 Task: Search one way flight ticket for 2 adults, 2 children, 2 infants in seat in first from Lake Charles: Lake Charles Regional Airport to Rockford: Chicago Rockford International Airport(was Northwest Chicagoland Regional Airport At Rockford) on 5-1-2023. Choice of flights is JetBlue. Number of bags: 1 checked bag. Price is upto 91000. Outbound departure time preference is 13:30.
Action: Mouse moved to (209, 274)
Screenshot: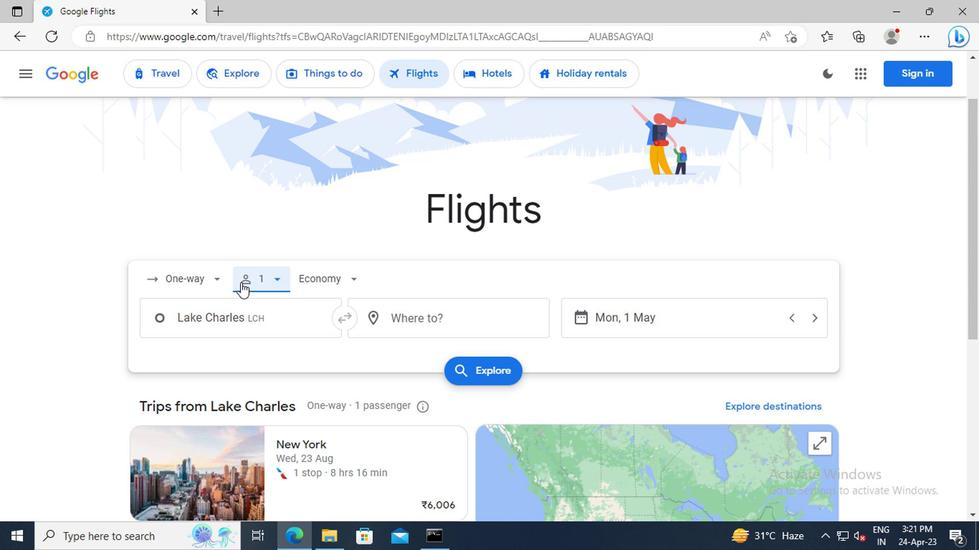 
Action: Mouse pressed left at (209, 274)
Screenshot: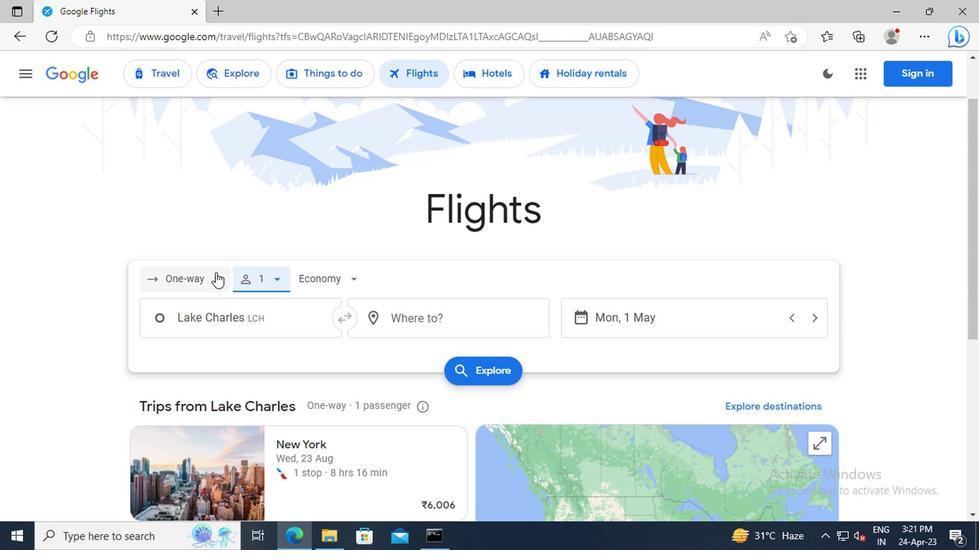 
Action: Mouse moved to (195, 349)
Screenshot: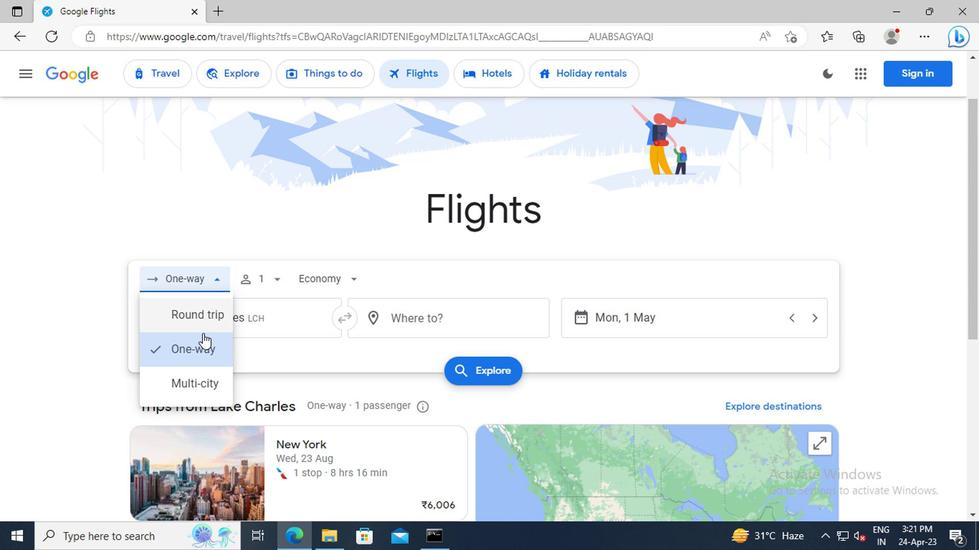 
Action: Mouse pressed left at (195, 349)
Screenshot: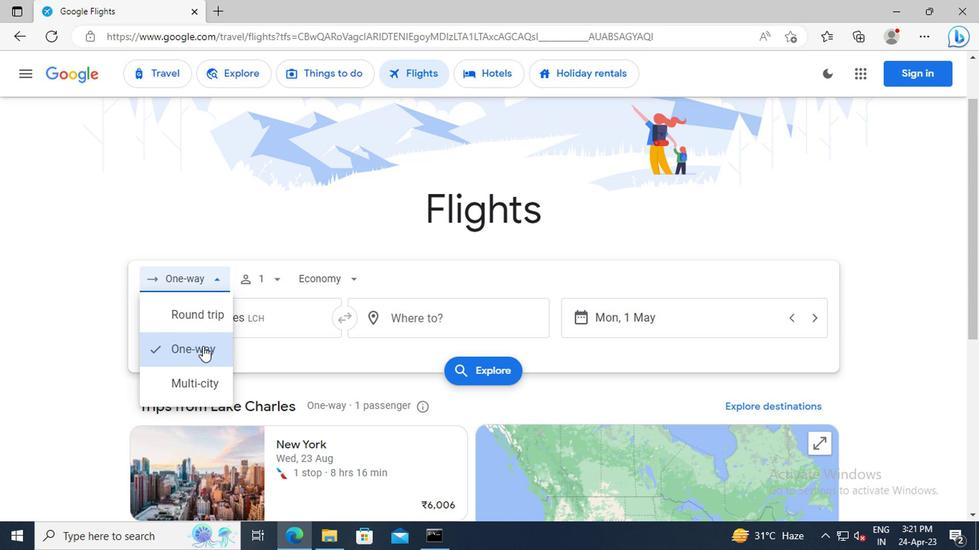 
Action: Mouse moved to (273, 282)
Screenshot: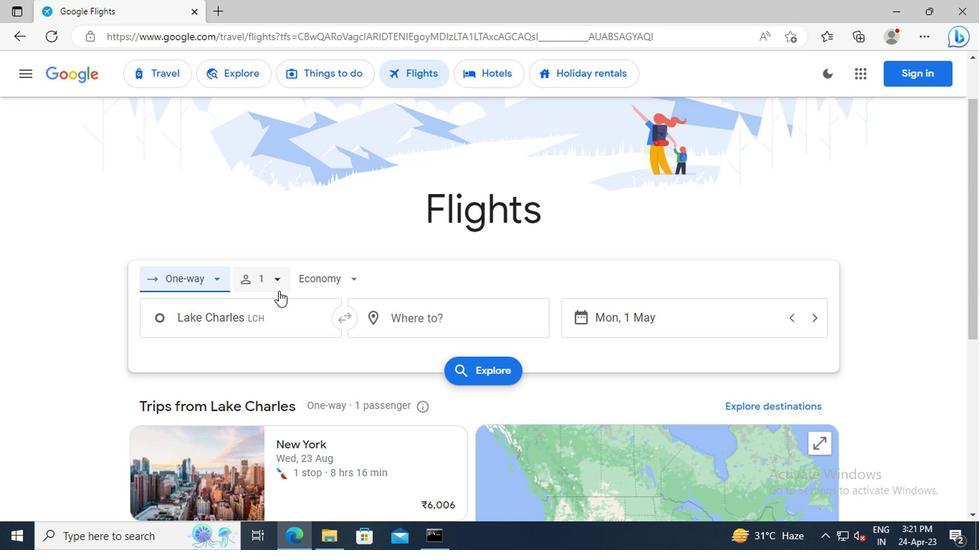 
Action: Mouse pressed left at (273, 282)
Screenshot: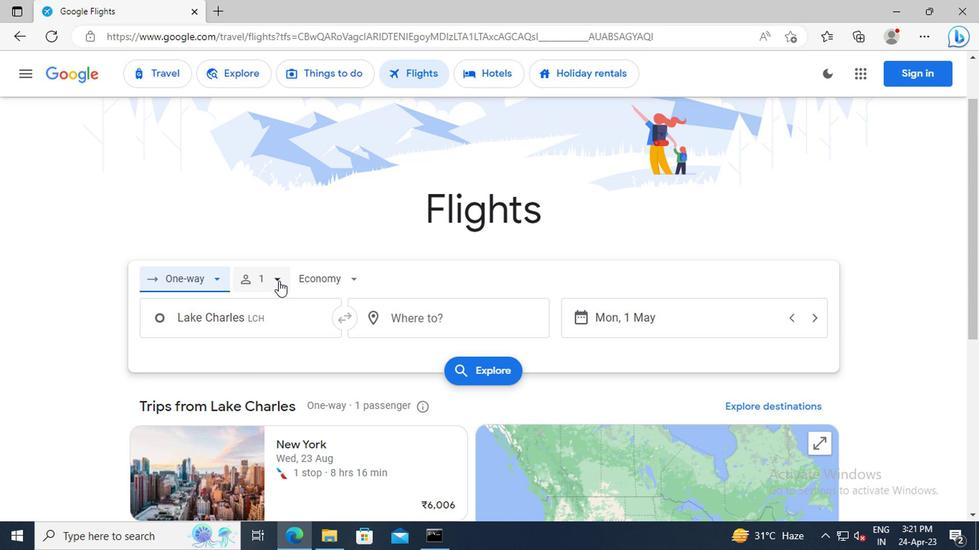 
Action: Mouse moved to (380, 321)
Screenshot: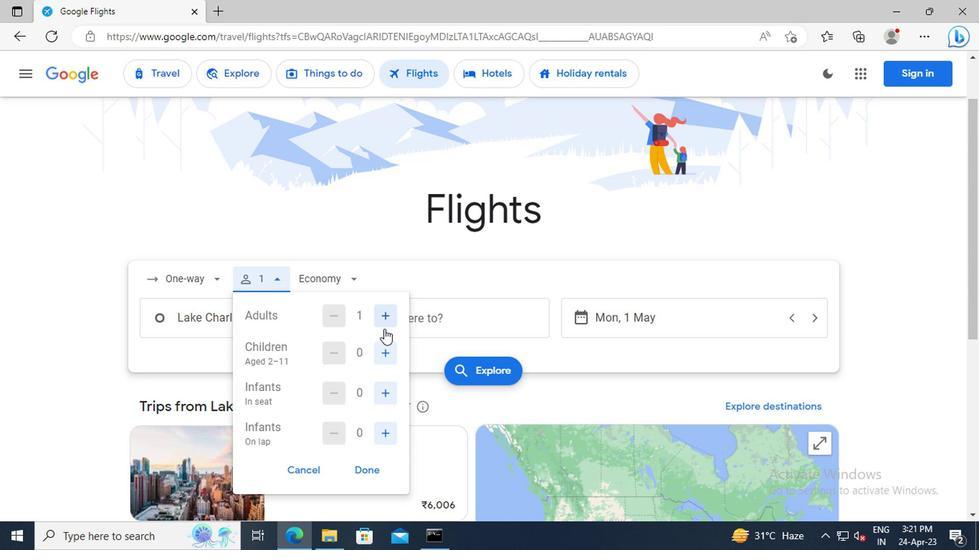 
Action: Mouse pressed left at (380, 321)
Screenshot: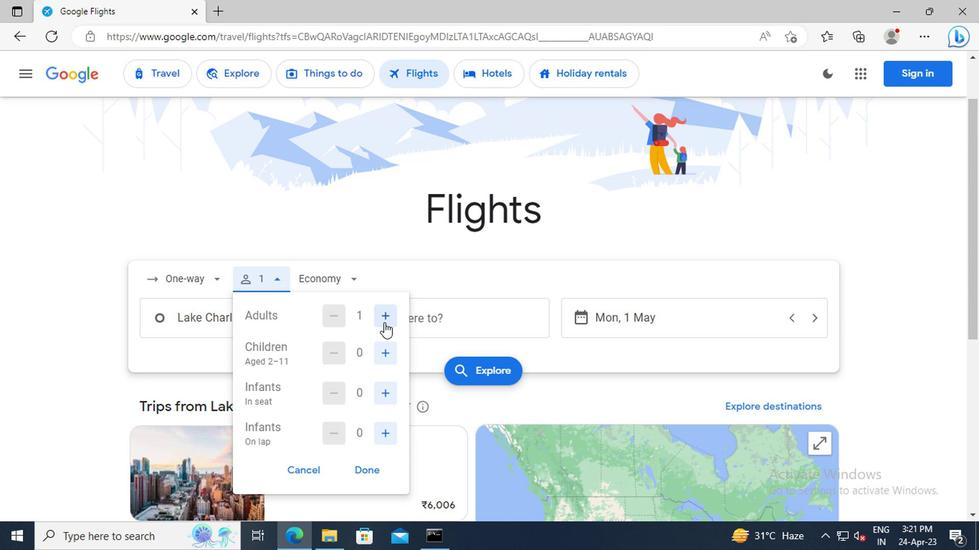 
Action: Mouse moved to (380, 346)
Screenshot: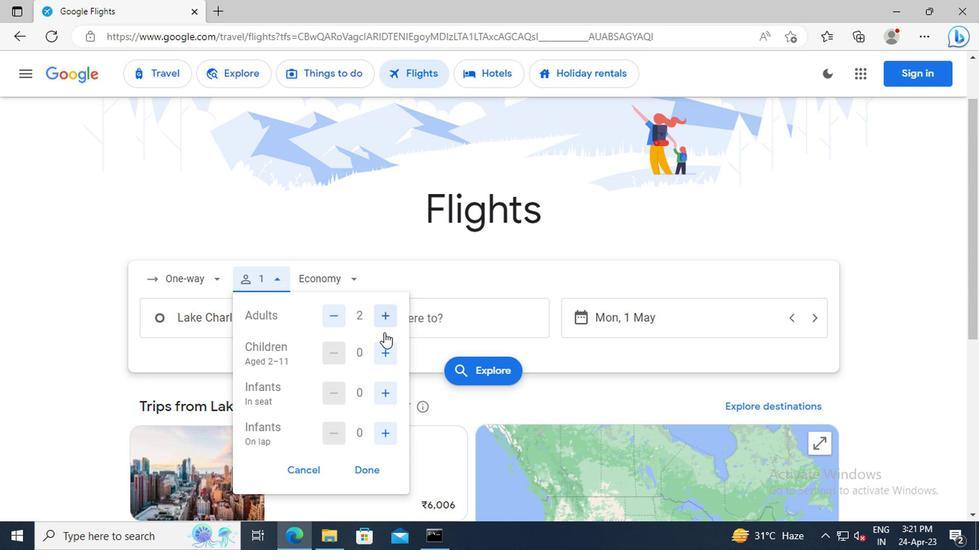 
Action: Mouse pressed left at (380, 346)
Screenshot: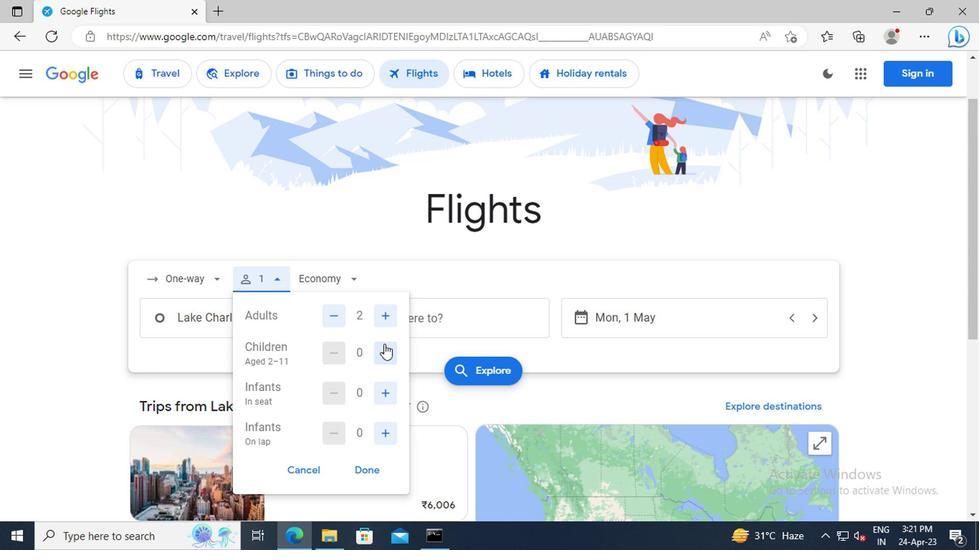 
Action: Mouse moved to (380, 347)
Screenshot: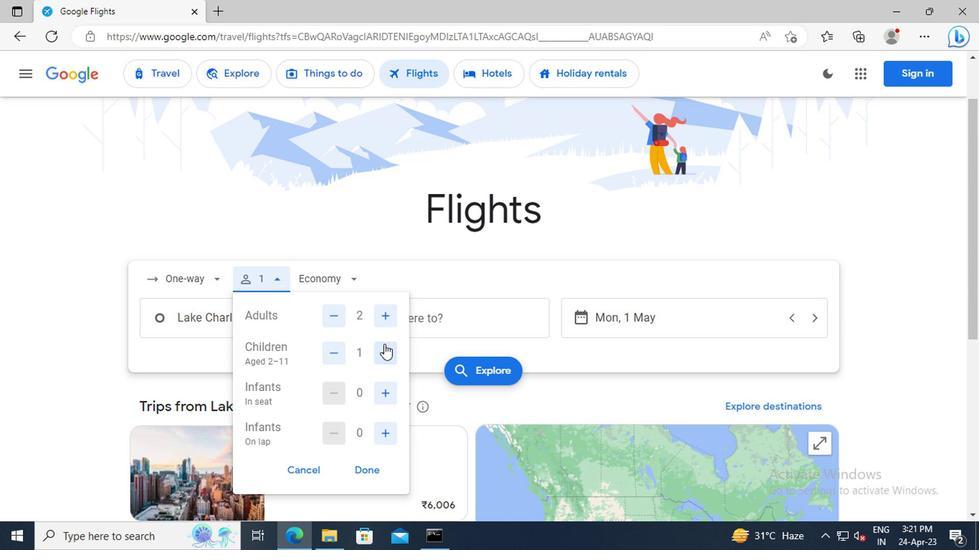 
Action: Mouse pressed left at (380, 347)
Screenshot: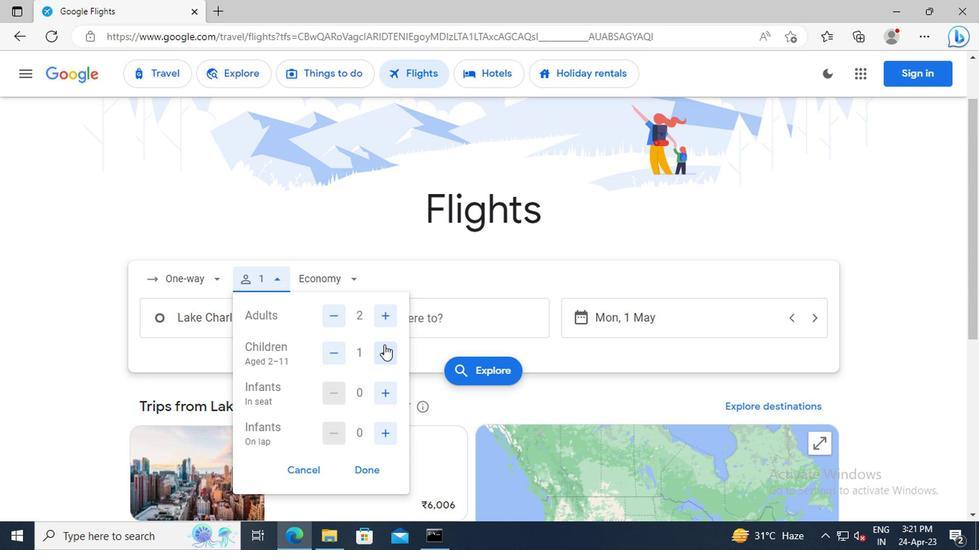 
Action: Mouse moved to (386, 390)
Screenshot: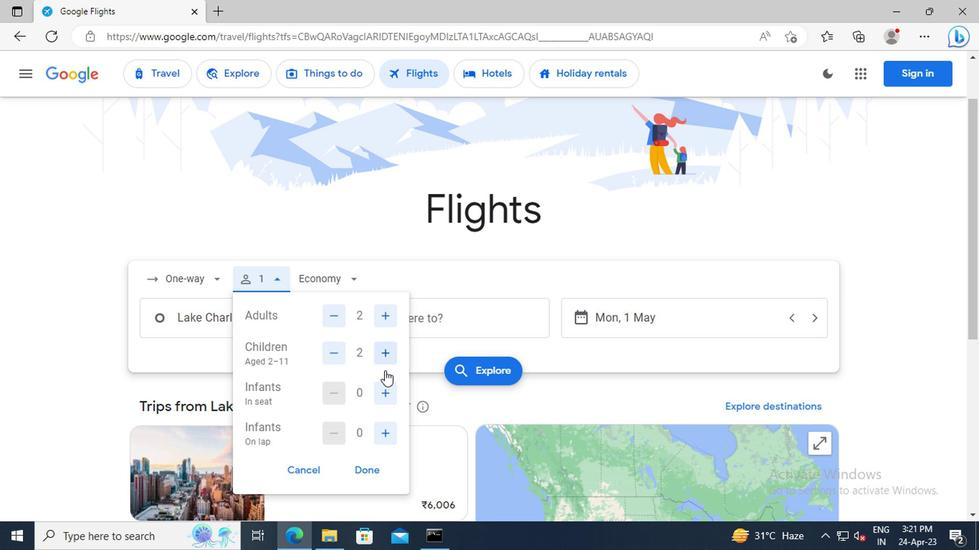 
Action: Mouse pressed left at (386, 390)
Screenshot: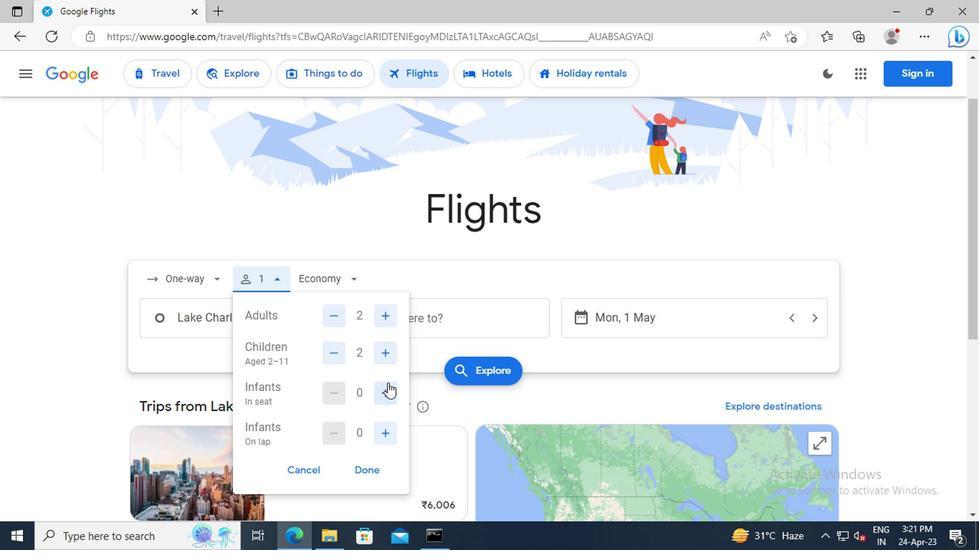 
Action: Mouse pressed left at (386, 390)
Screenshot: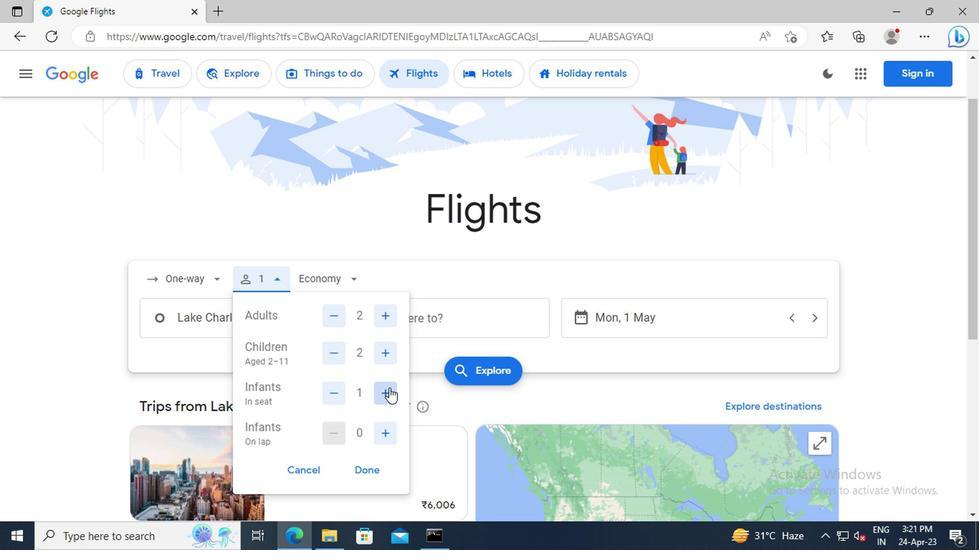 
Action: Mouse moved to (364, 471)
Screenshot: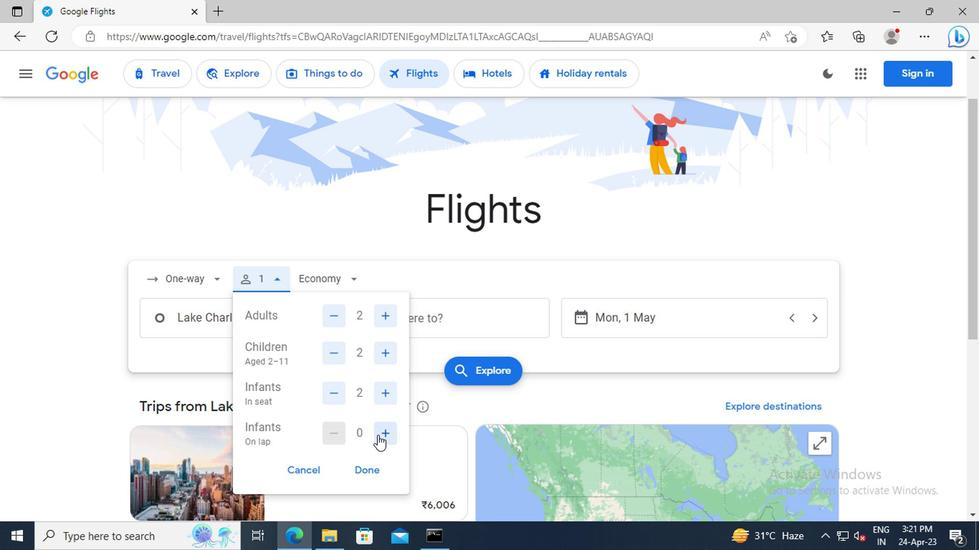 
Action: Mouse pressed left at (364, 471)
Screenshot: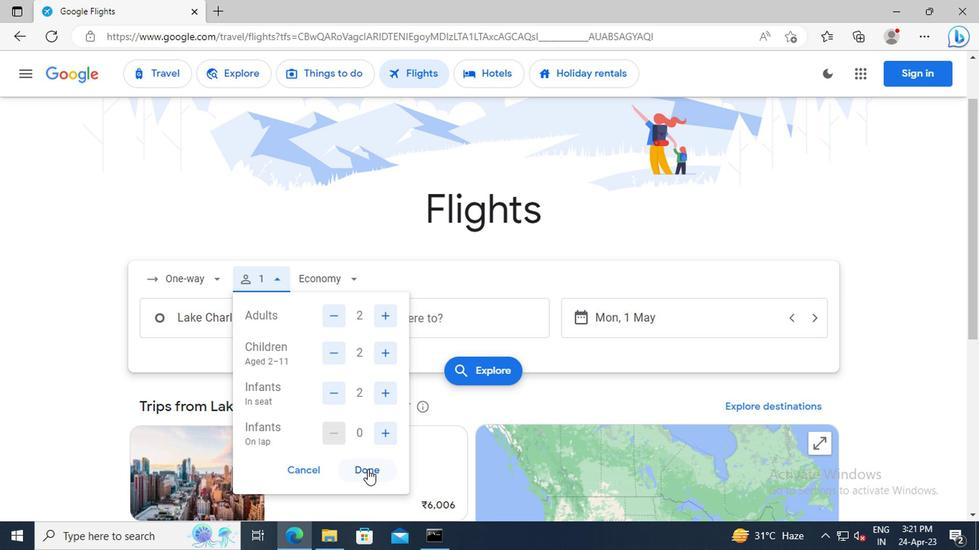 
Action: Mouse moved to (327, 282)
Screenshot: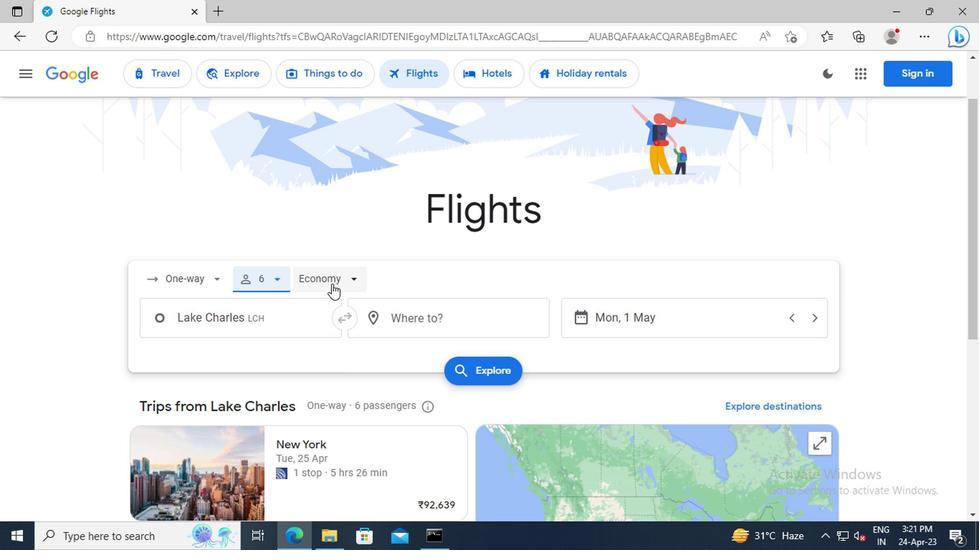 
Action: Mouse pressed left at (327, 282)
Screenshot: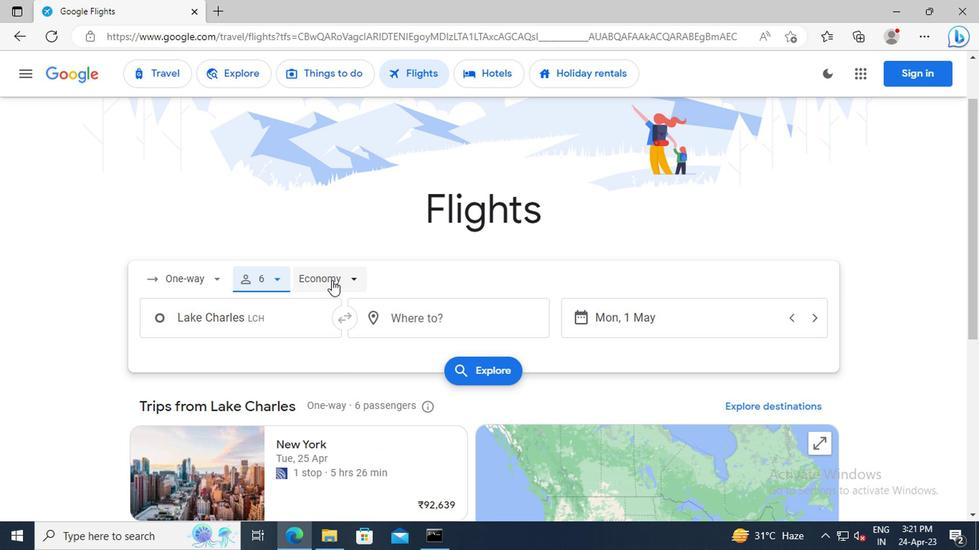 
Action: Mouse moved to (341, 421)
Screenshot: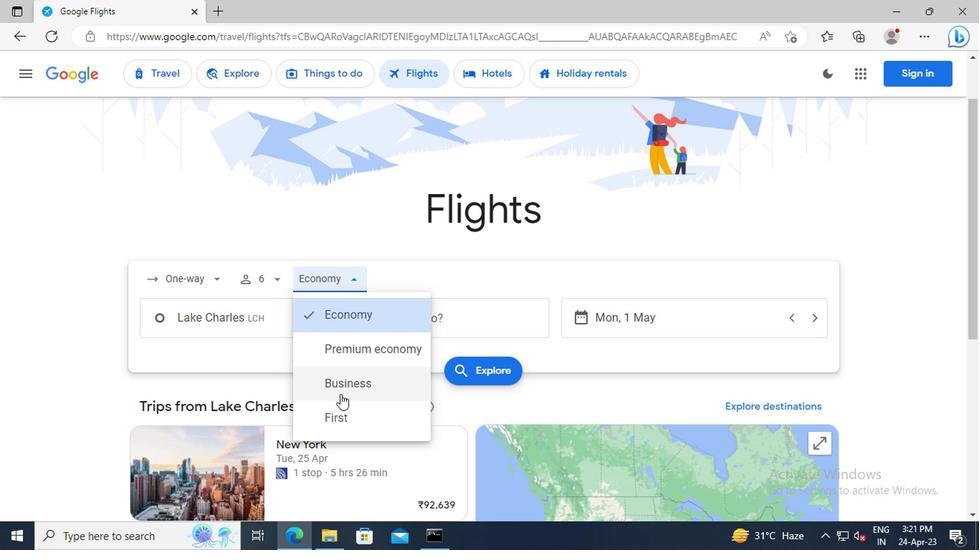
Action: Mouse pressed left at (341, 421)
Screenshot: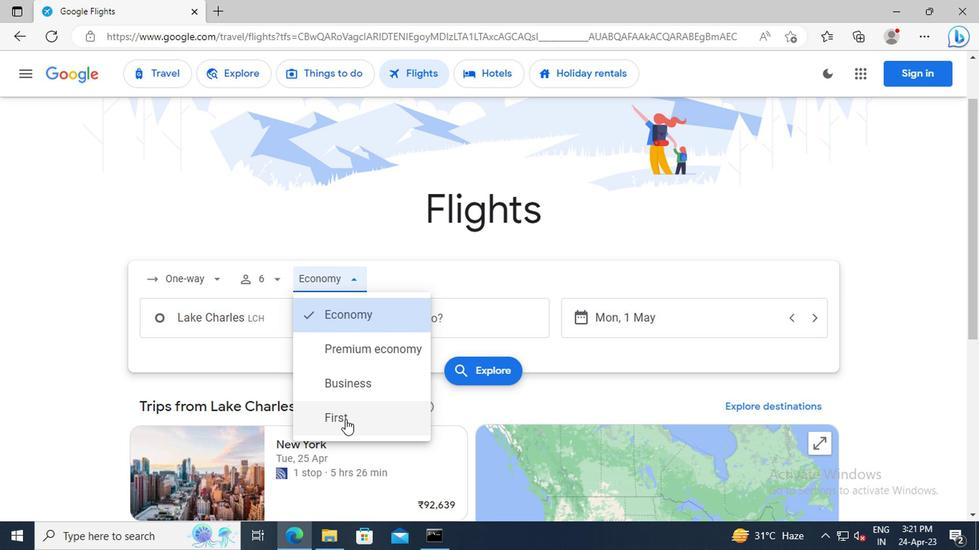 
Action: Mouse moved to (248, 326)
Screenshot: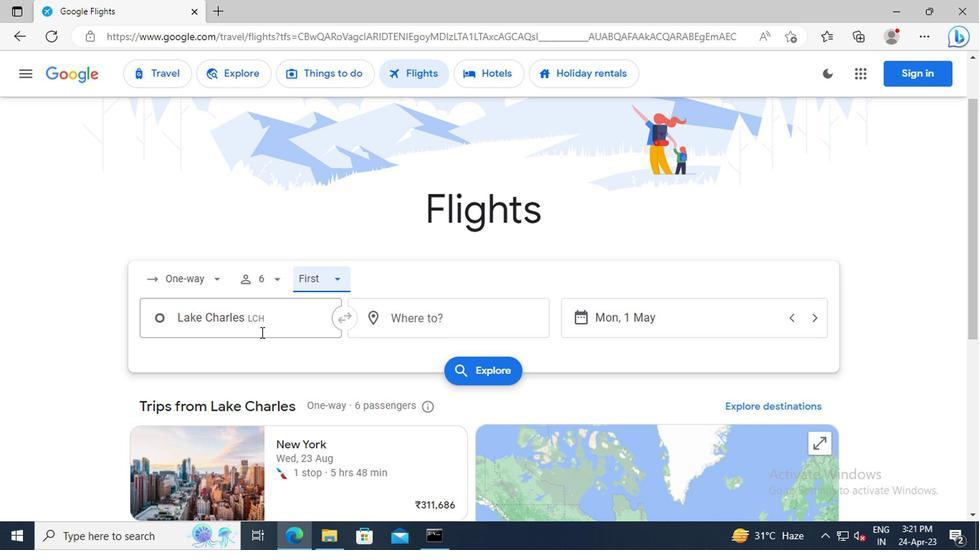 
Action: Mouse pressed left at (248, 326)
Screenshot: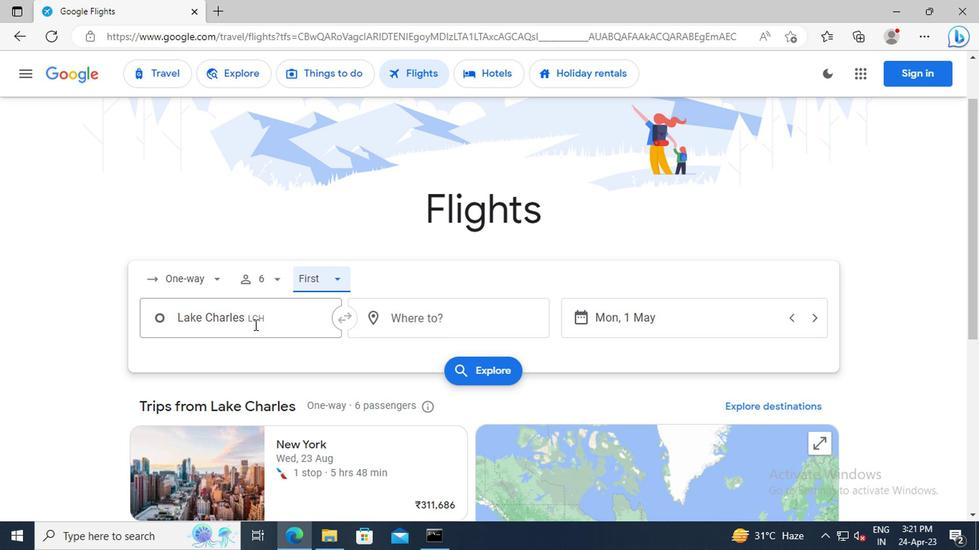 
Action: Key pressed <Key.shift>LAKE<Key.space><Key.shift>CHARLES<Key.space><Key.shift>R
Screenshot: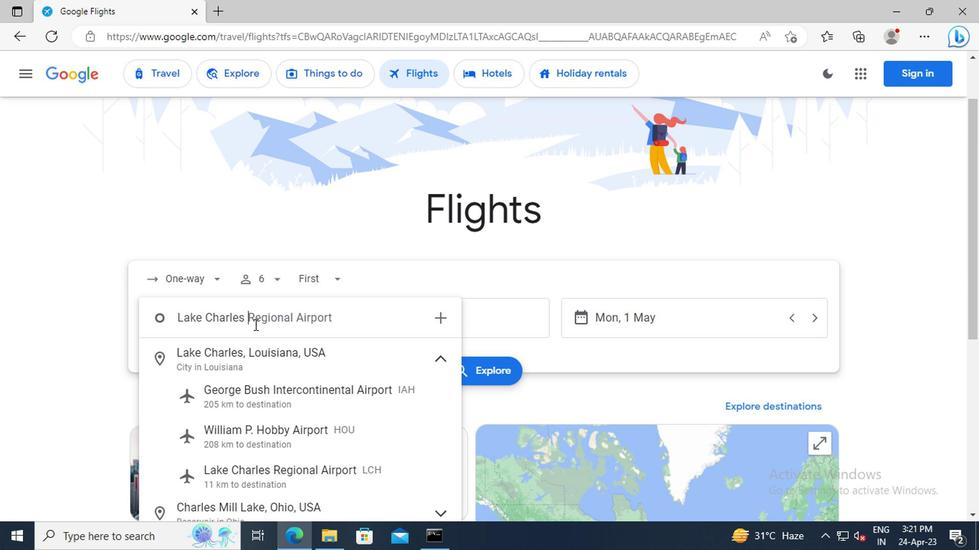 
Action: Mouse moved to (264, 363)
Screenshot: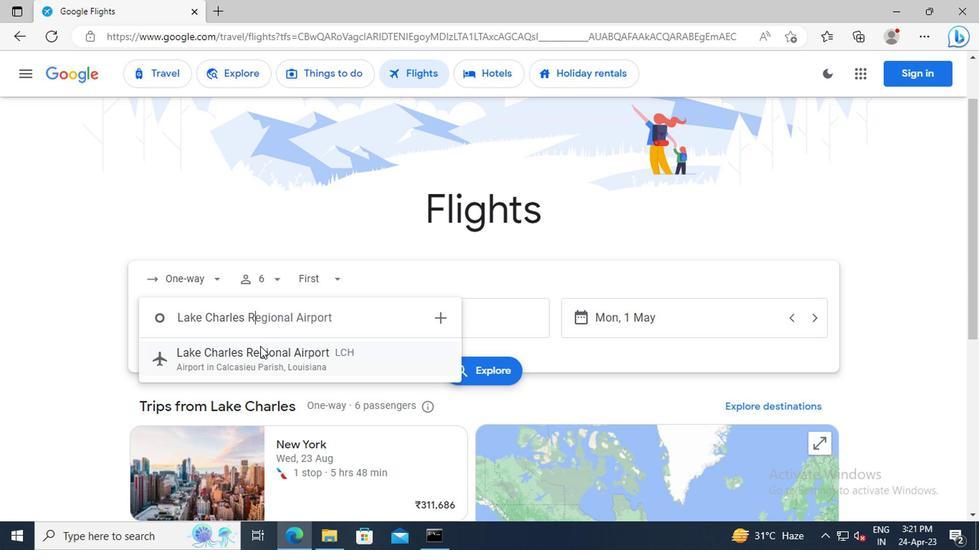 
Action: Mouse pressed left at (264, 363)
Screenshot: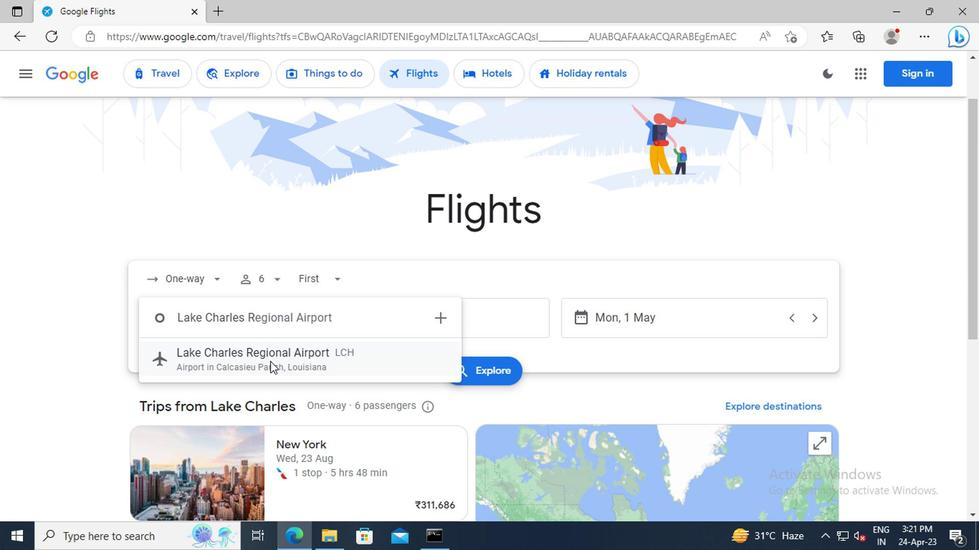 
Action: Mouse moved to (441, 331)
Screenshot: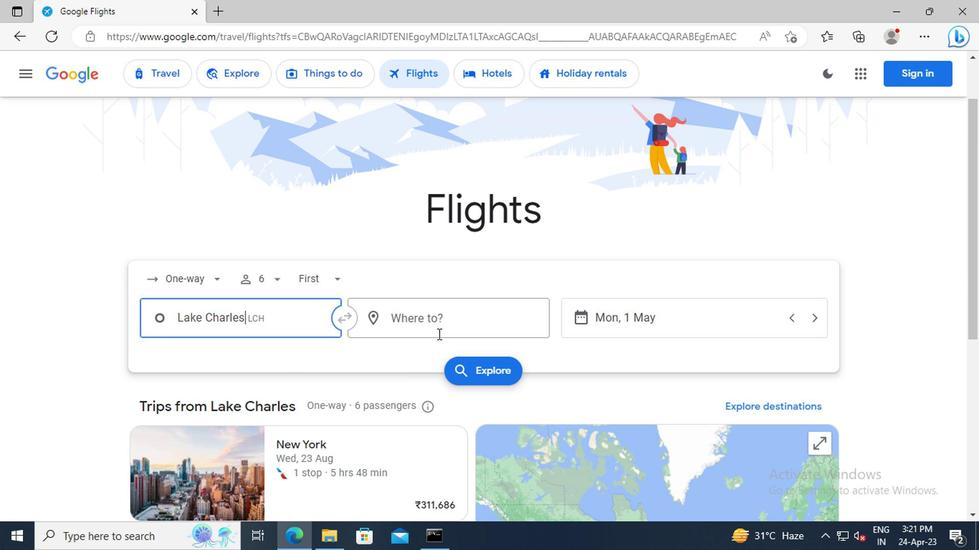 
Action: Mouse pressed left at (441, 331)
Screenshot: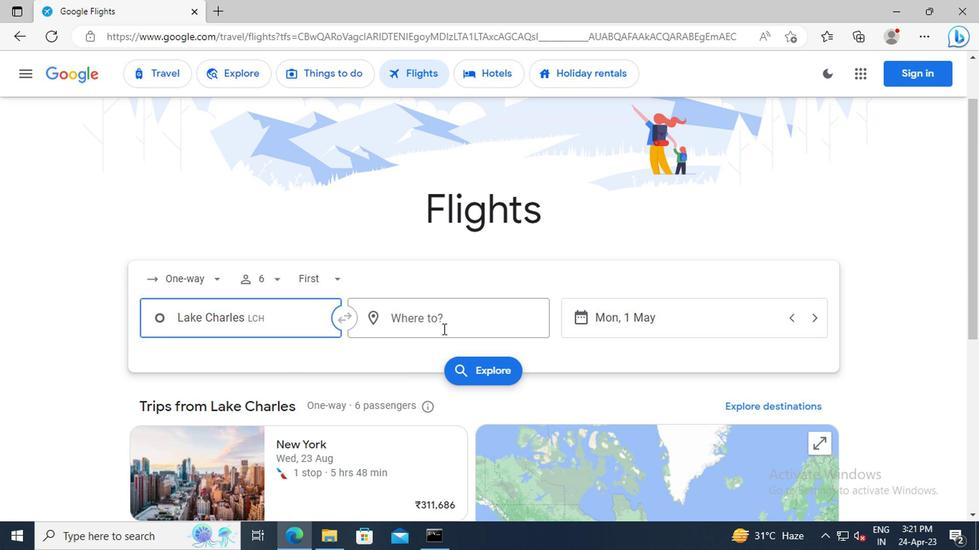 
Action: Key pressed <Key.shift>CHICAGO<Key.space><Key.shift>RO
Screenshot: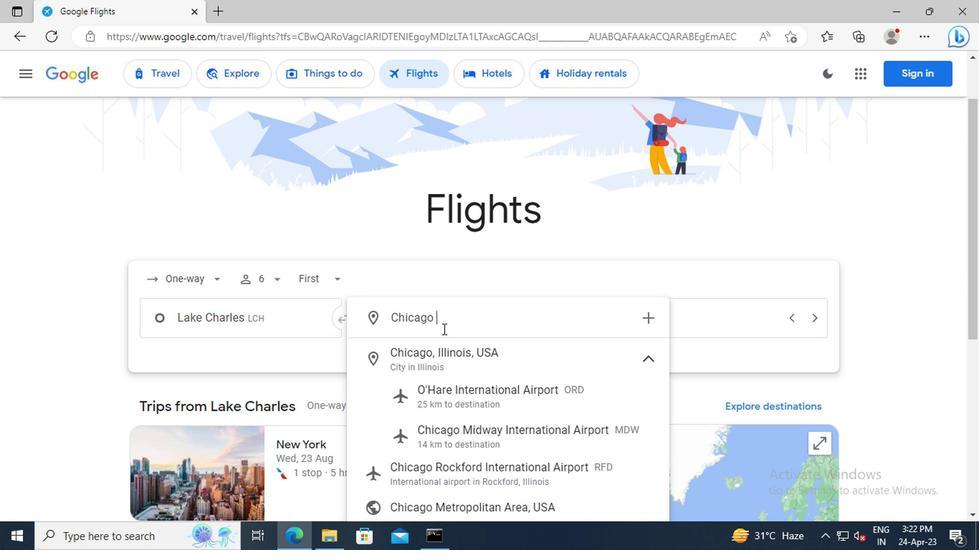 
Action: Mouse moved to (464, 353)
Screenshot: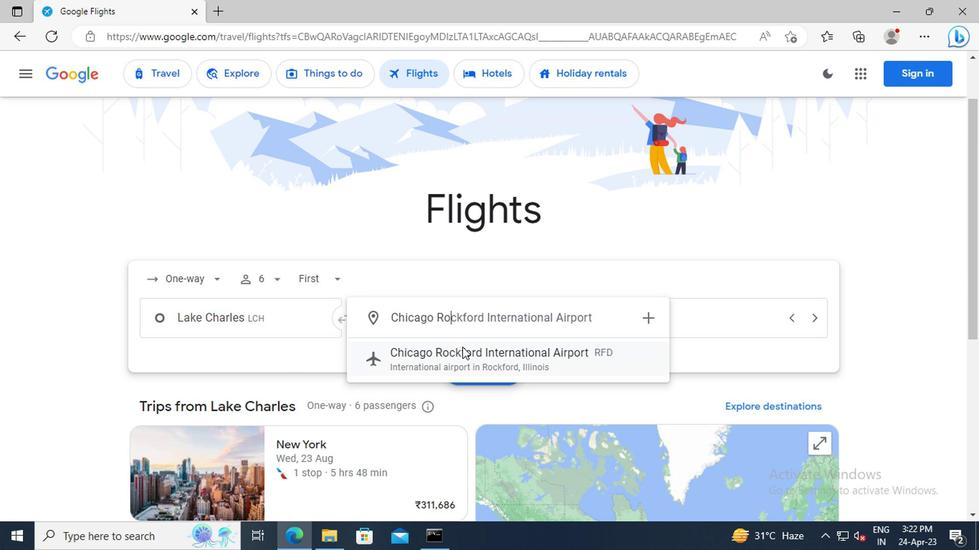 
Action: Mouse pressed left at (464, 353)
Screenshot: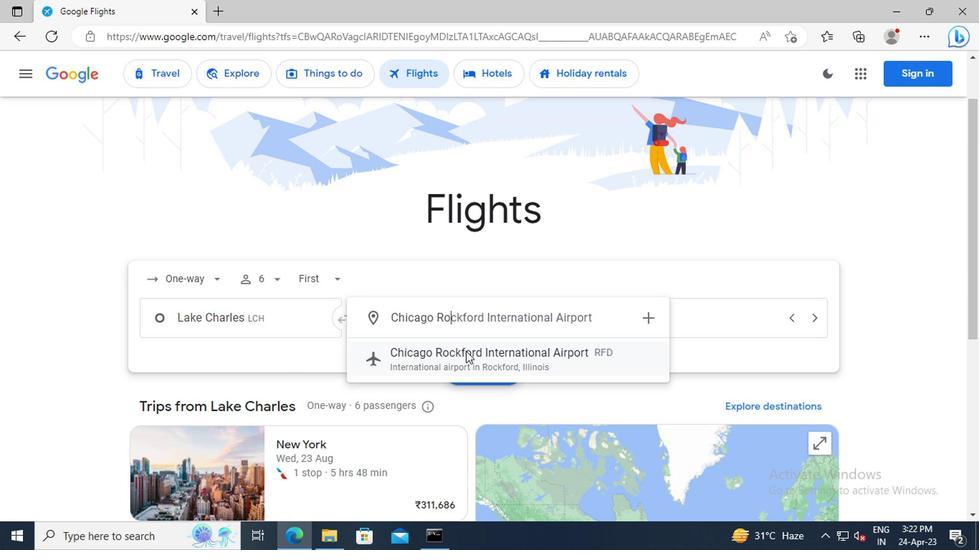 
Action: Mouse moved to (638, 321)
Screenshot: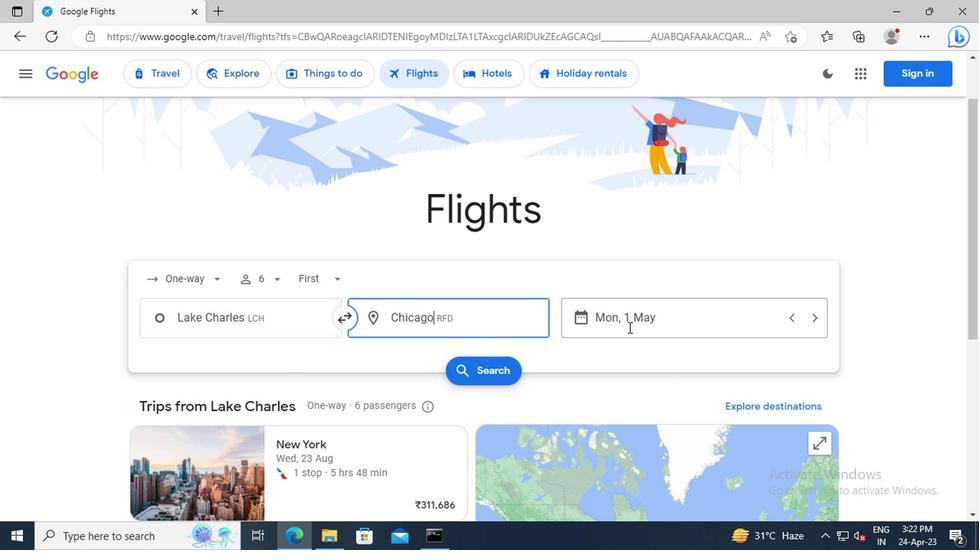 
Action: Mouse pressed left at (638, 321)
Screenshot: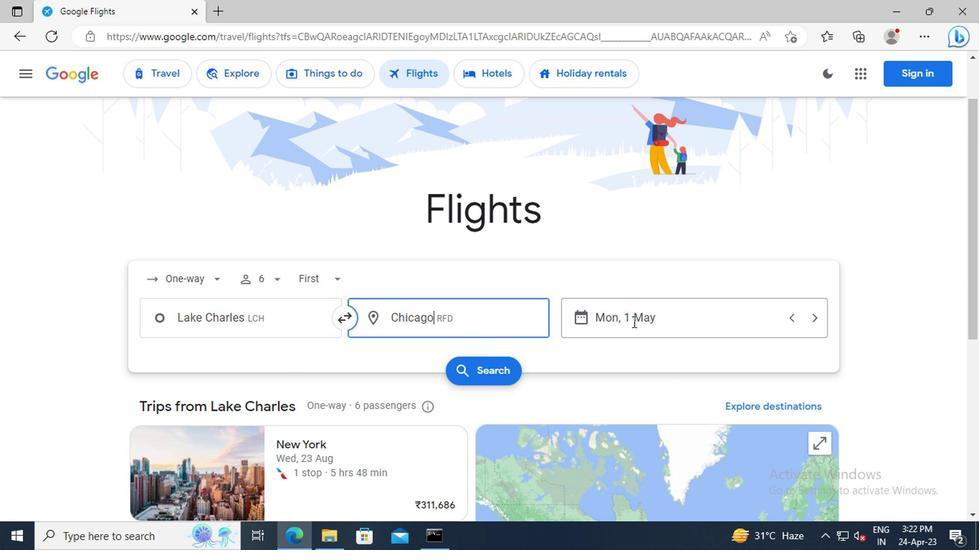 
Action: Key pressed 1<Key.space>MAY<Key.enter>
Screenshot: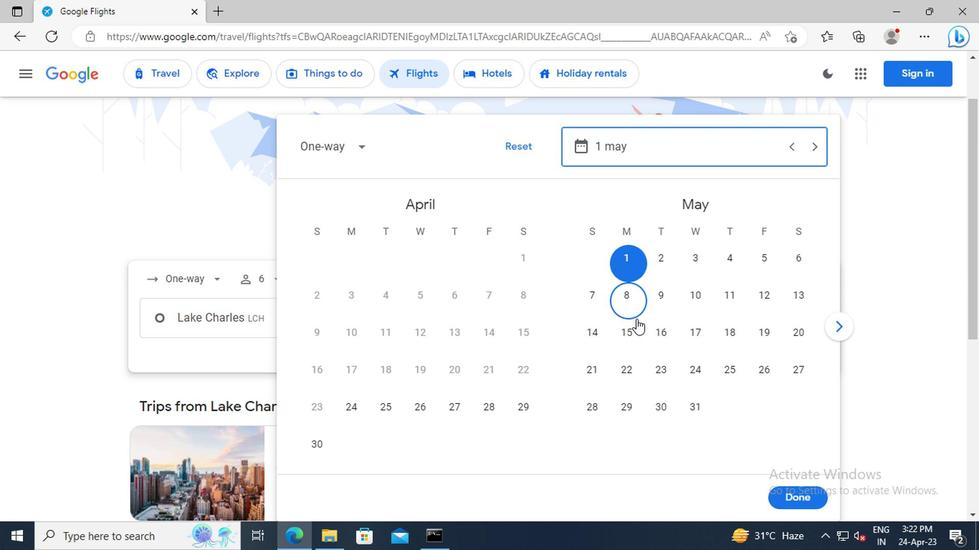 
Action: Mouse moved to (806, 495)
Screenshot: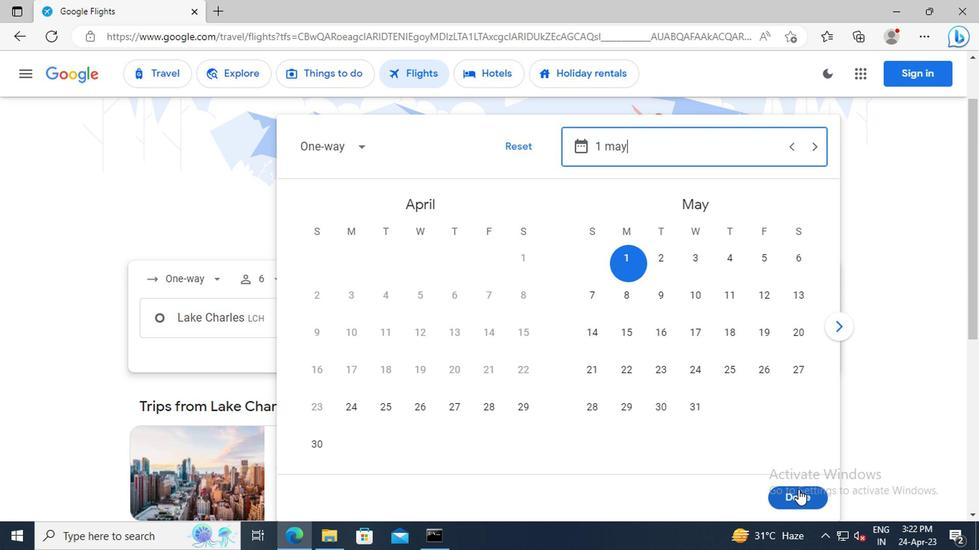 
Action: Mouse pressed left at (806, 495)
Screenshot: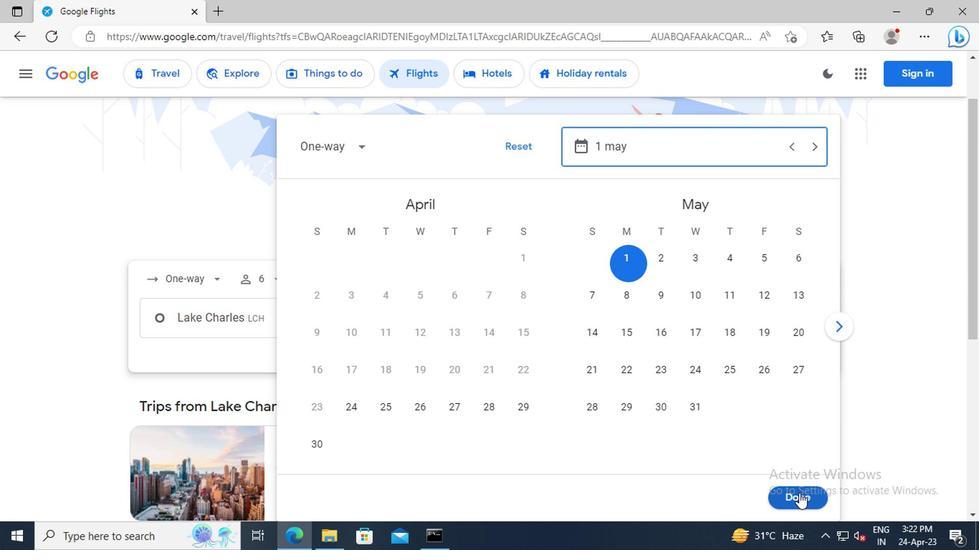 
Action: Mouse moved to (499, 379)
Screenshot: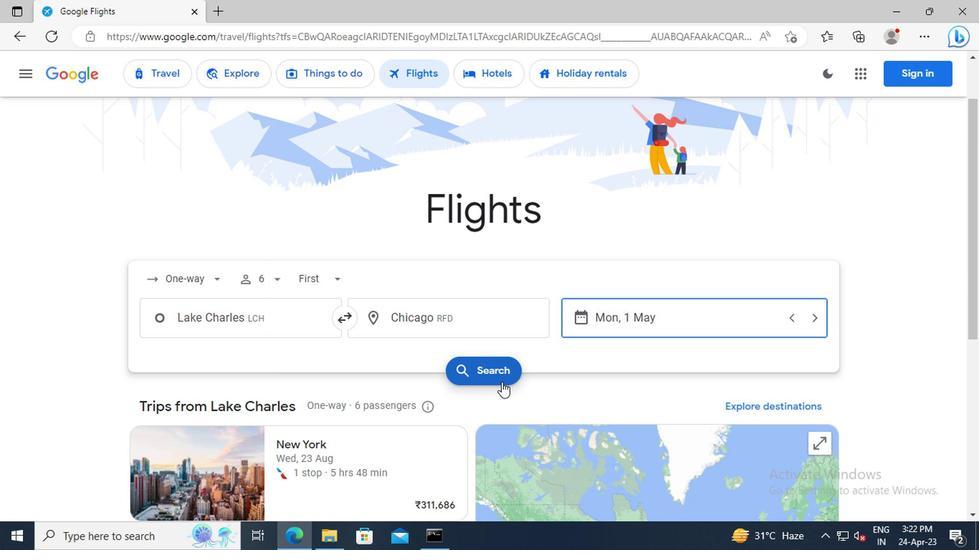 
Action: Mouse pressed left at (499, 379)
Screenshot: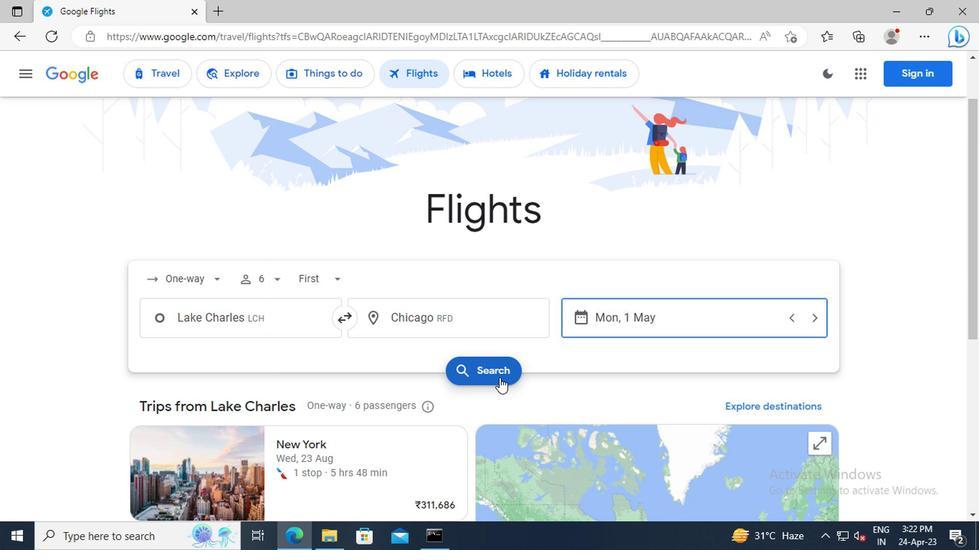 
Action: Mouse moved to (158, 210)
Screenshot: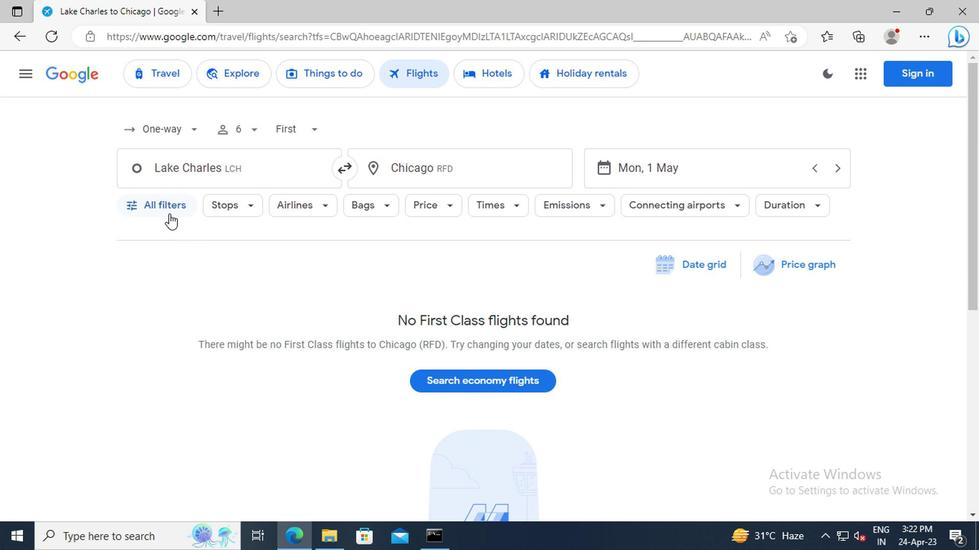 
Action: Mouse pressed left at (158, 210)
Screenshot: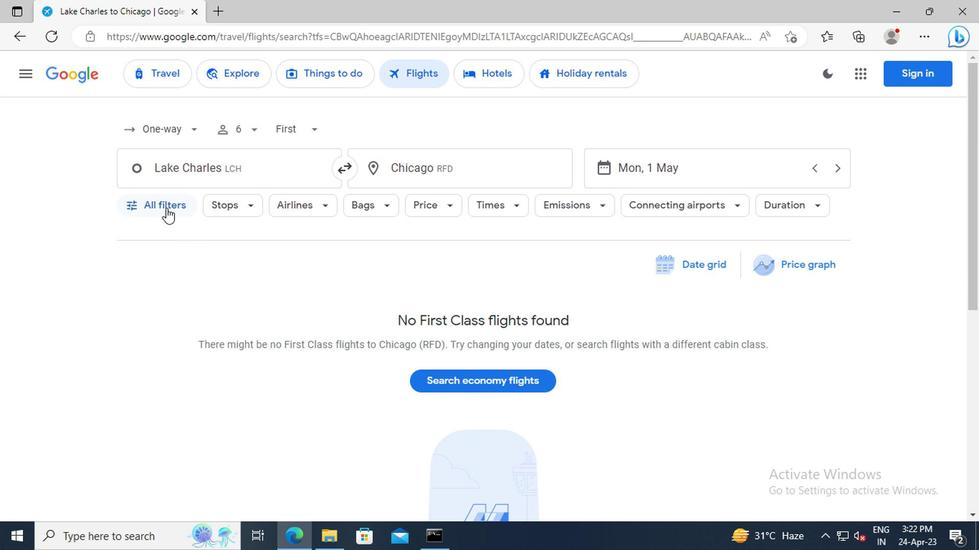 
Action: Mouse moved to (237, 279)
Screenshot: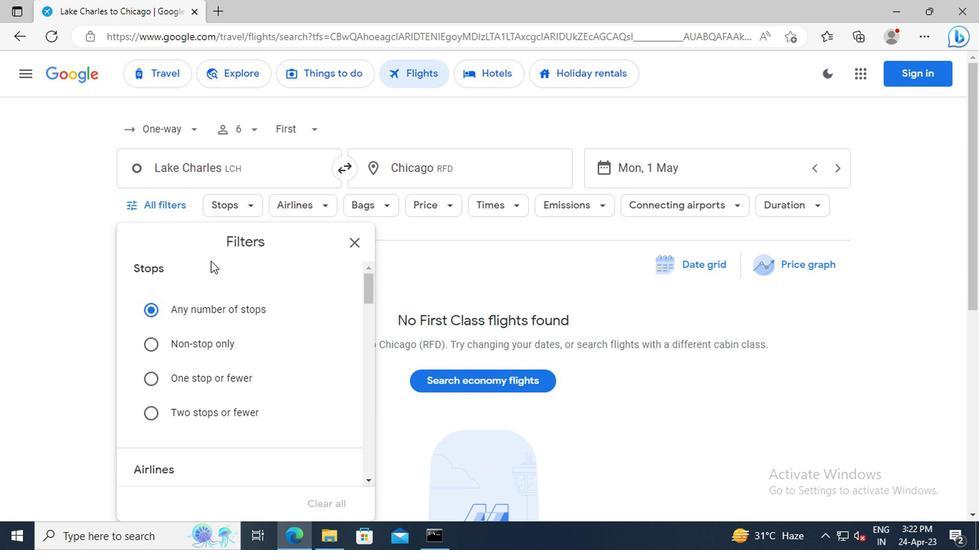 
Action: Mouse scrolled (237, 278) with delta (0, 0)
Screenshot: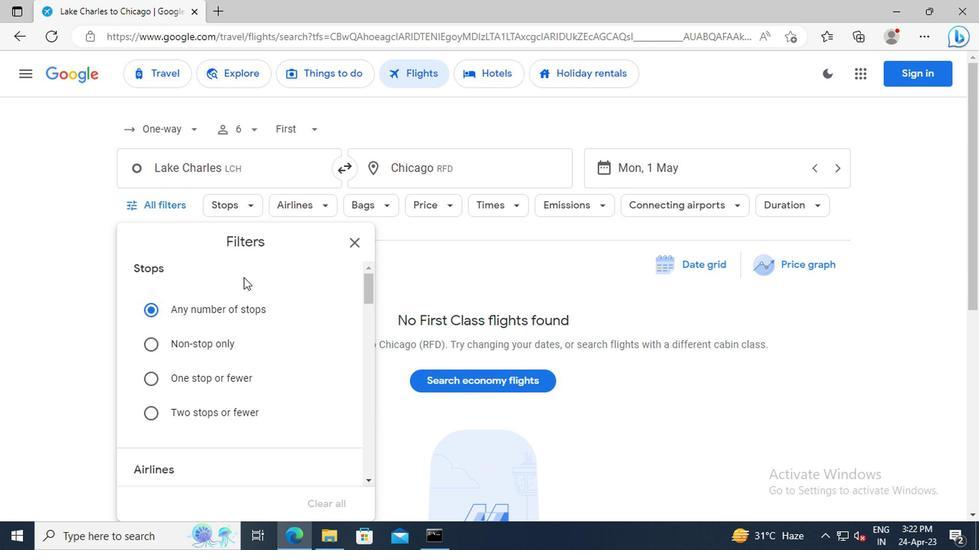 
Action: Mouse scrolled (237, 278) with delta (0, 0)
Screenshot: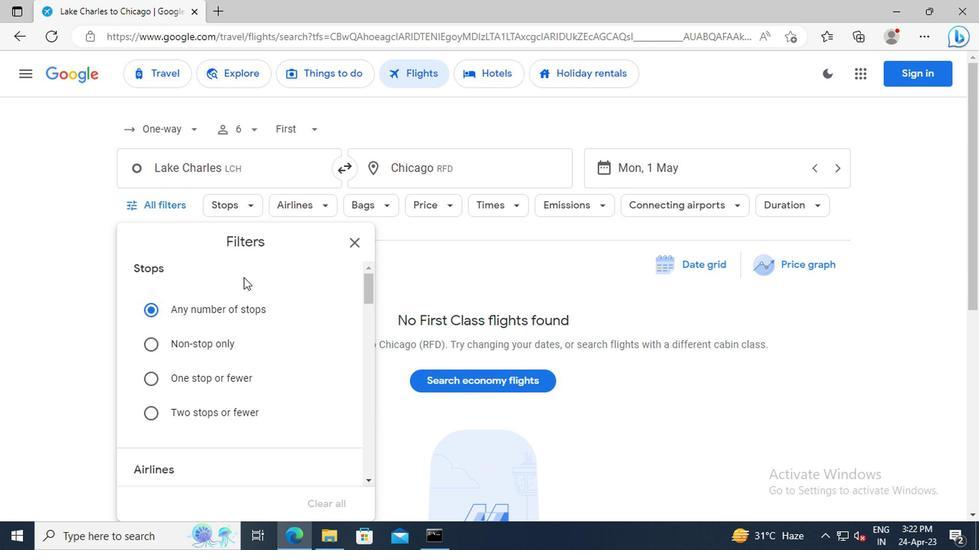 
Action: Mouse scrolled (237, 278) with delta (0, 0)
Screenshot: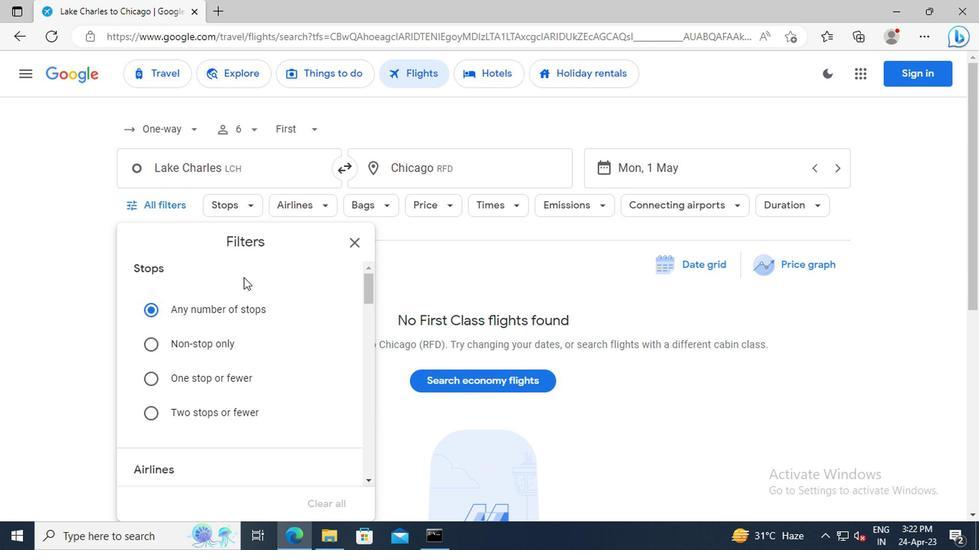 
Action: Mouse scrolled (237, 278) with delta (0, 0)
Screenshot: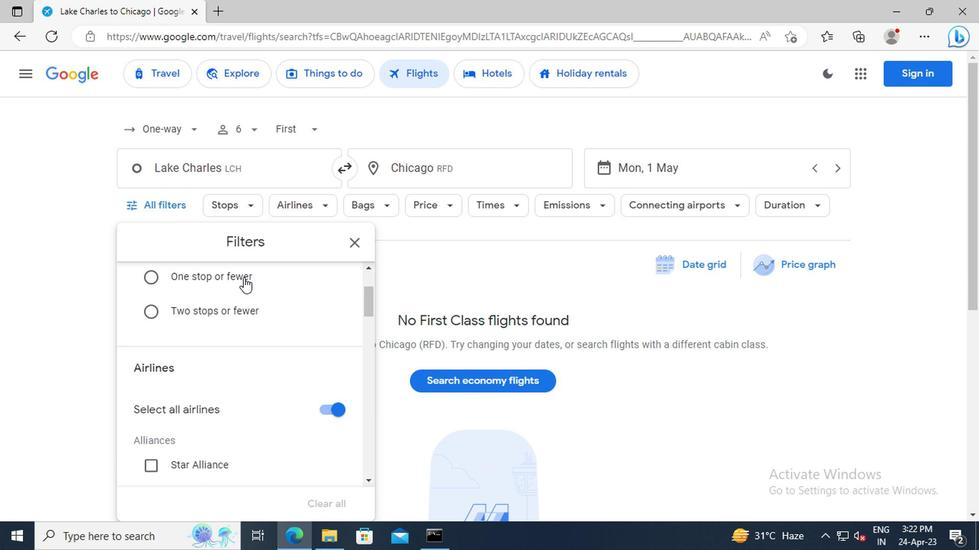 
Action: Mouse scrolled (237, 278) with delta (0, 0)
Screenshot: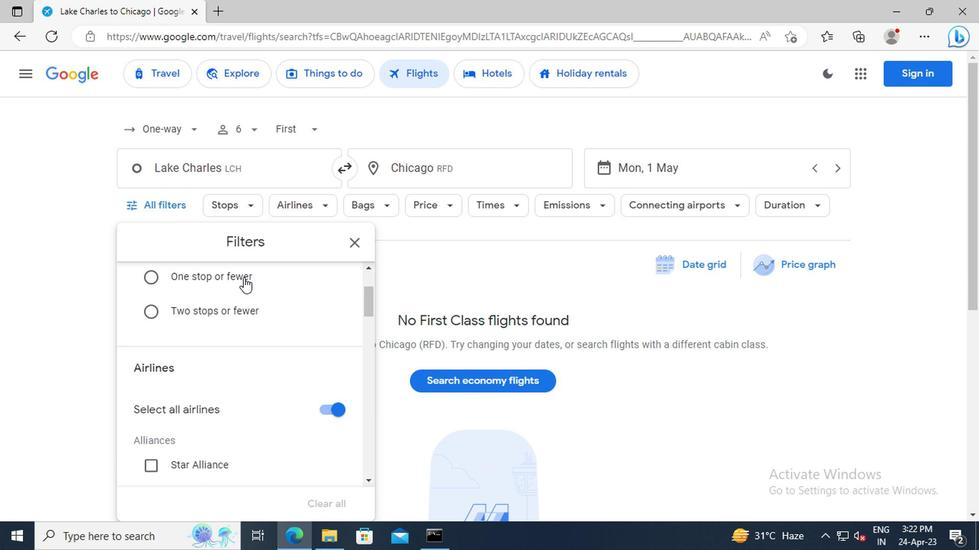 
Action: Mouse moved to (319, 345)
Screenshot: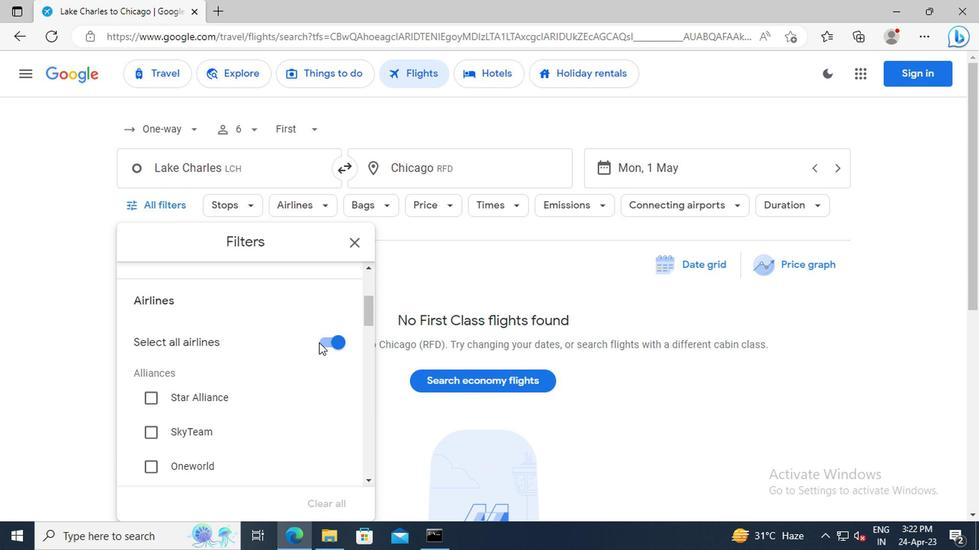 
Action: Mouse pressed left at (319, 345)
Screenshot: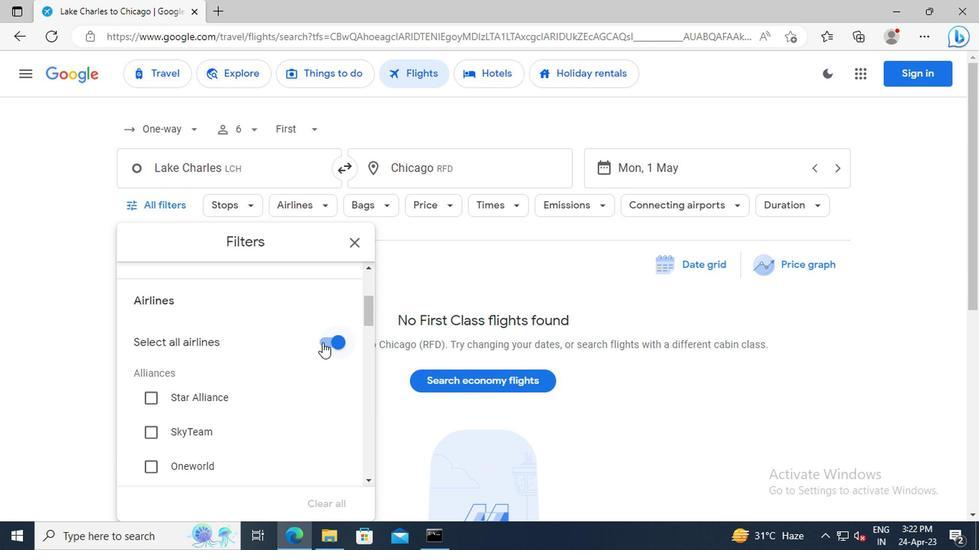 
Action: Mouse moved to (272, 330)
Screenshot: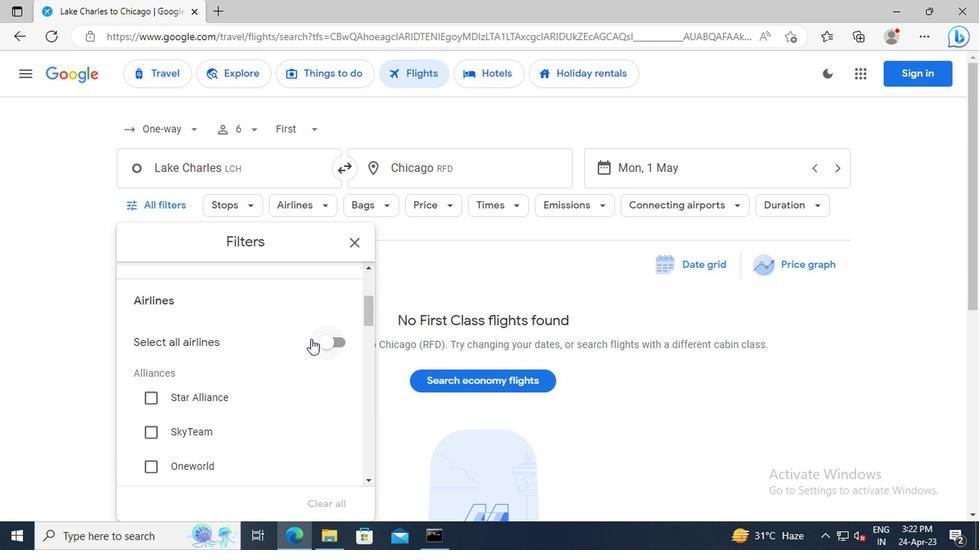
Action: Mouse scrolled (272, 329) with delta (0, 0)
Screenshot: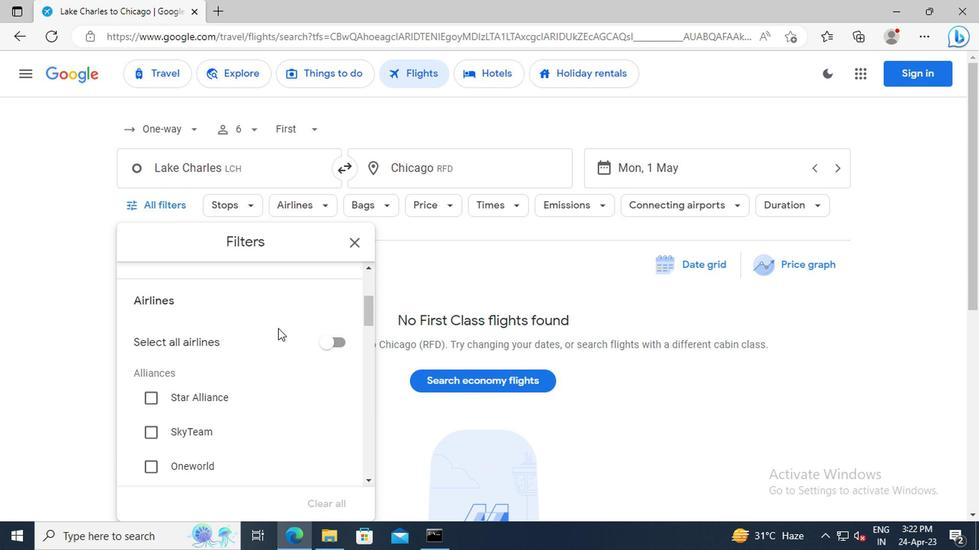 
Action: Mouse scrolled (272, 329) with delta (0, 0)
Screenshot: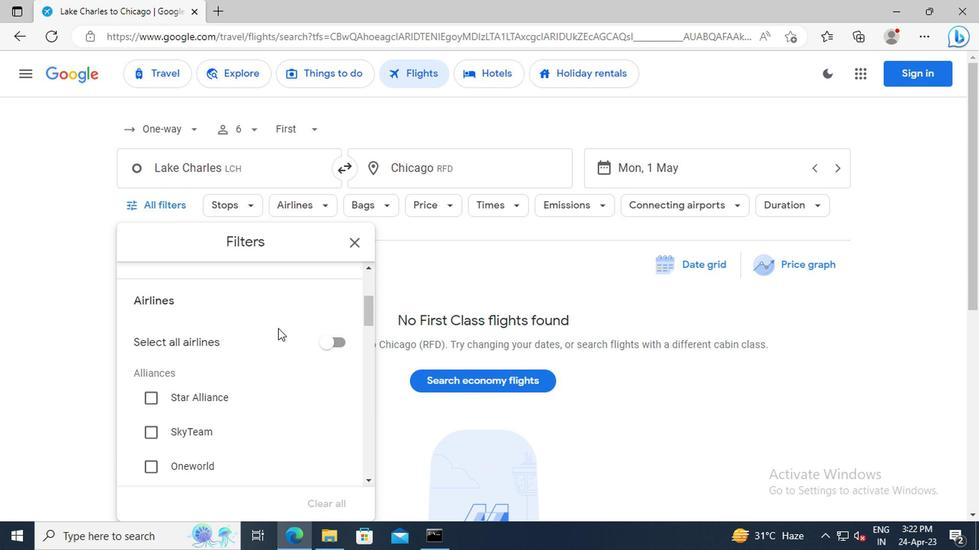 
Action: Mouse scrolled (272, 329) with delta (0, 0)
Screenshot: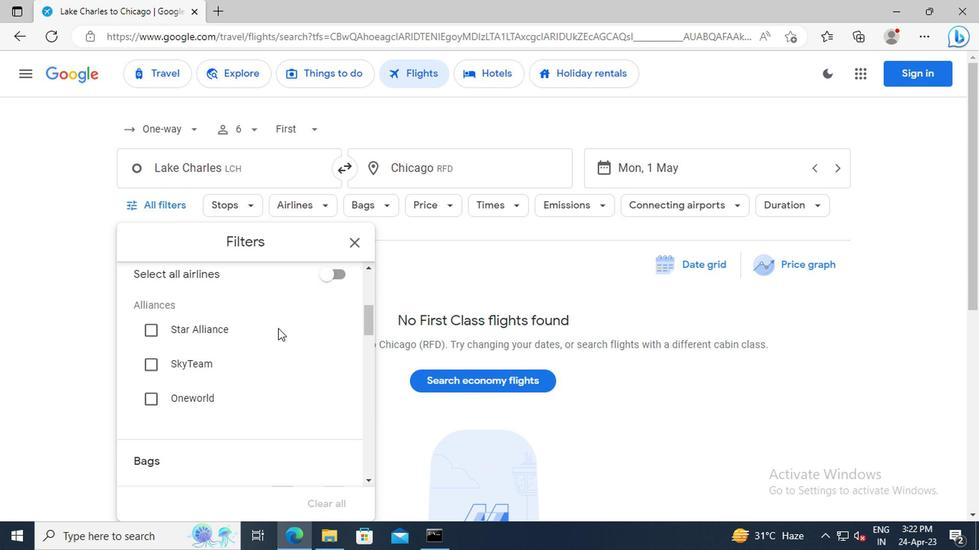 
Action: Mouse scrolled (272, 329) with delta (0, 0)
Screenshot: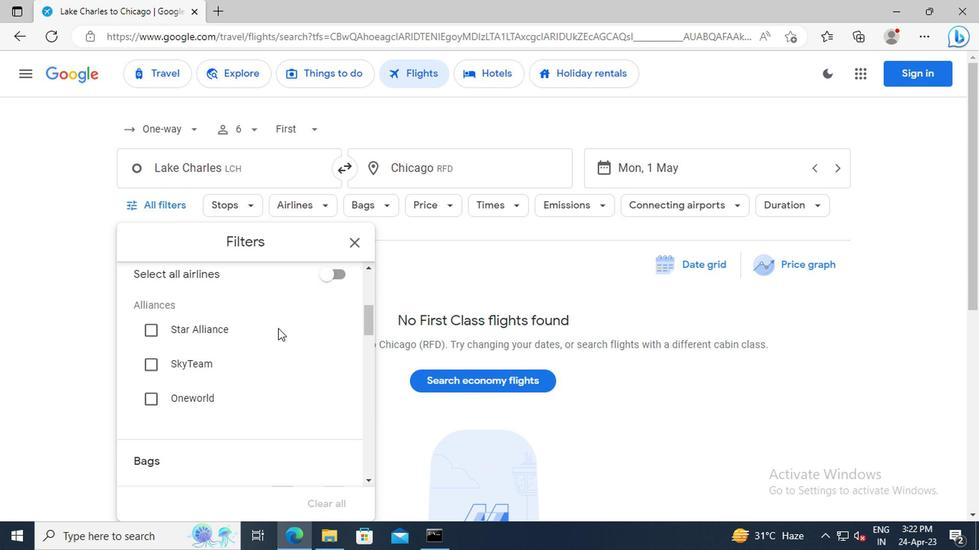 
Action: Mouse scrolled (272, 329) with delta (0, 0)
Screenshot: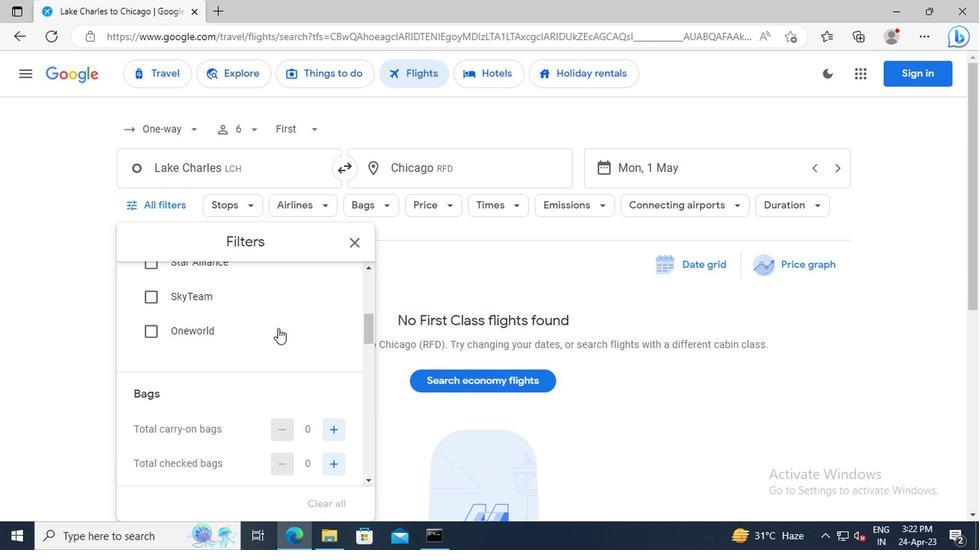 
Action: Mouse scrolled (272, 329) with delta (0, 0)
Screenshot: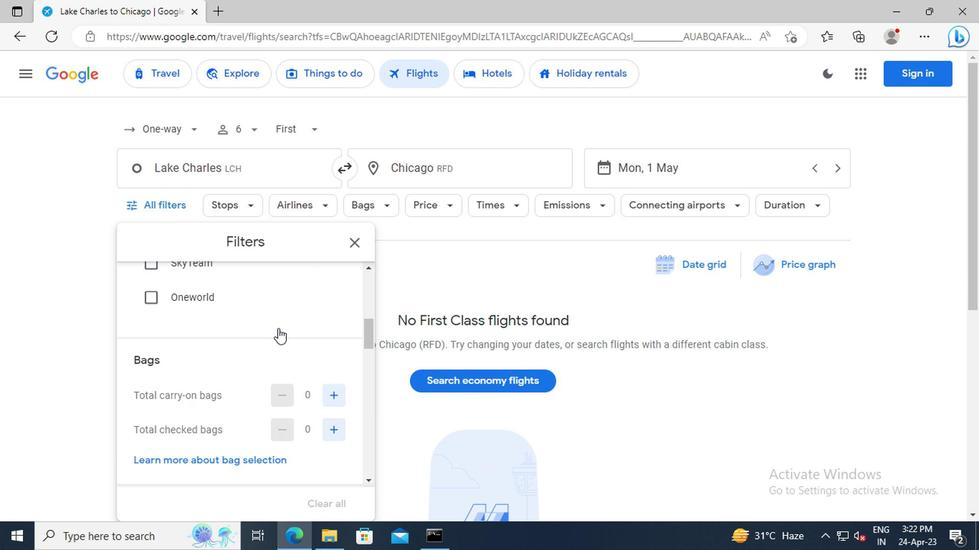 
Action: Mouse moved to (326, 390)
Screenshot: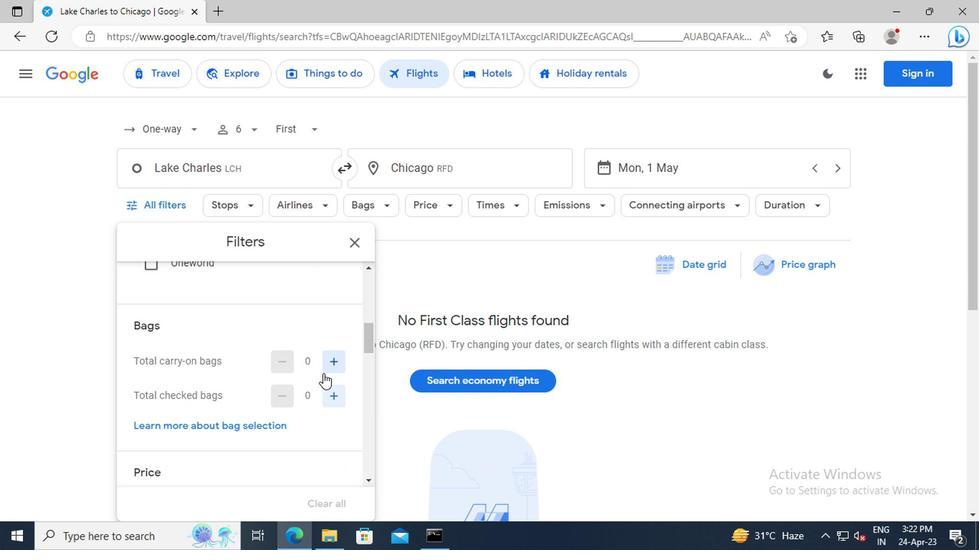 
Action: Mouse pressed left at (326, 390)
Screenshot: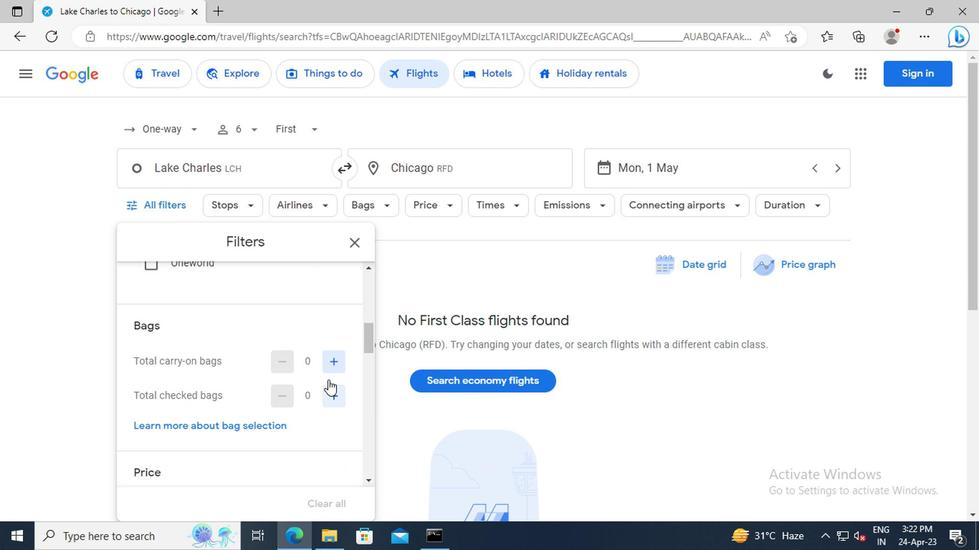 
Action: Mouse moved to (293, 339)
Screenshot: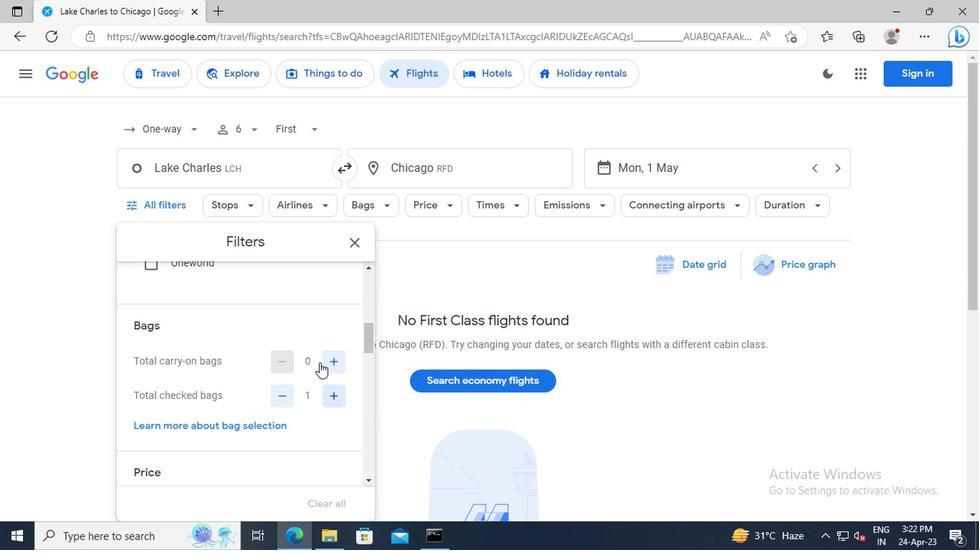 
Action: Mouse scrolled (293, 338) with delta (0, 0)
Screenshot: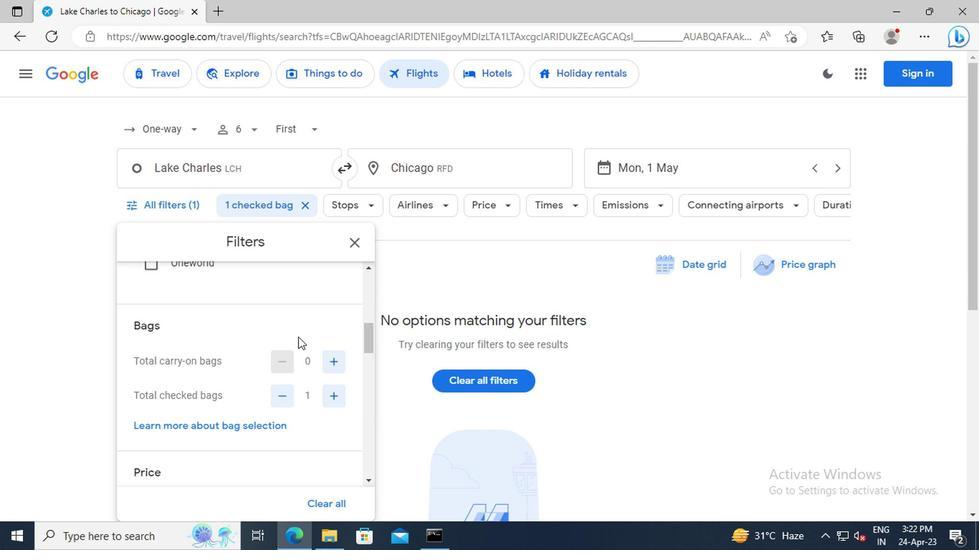 
Action: Mouse scrolled (293, 338) with delta (0, 0)
Screenshot: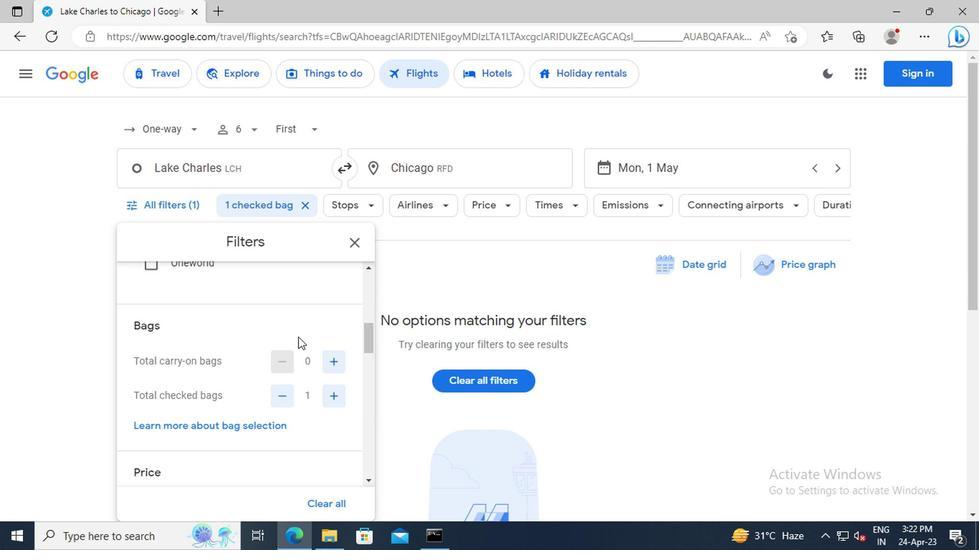 
Action: Mouse scrolled (293, 338) with delta (0, 0)
Screenshot: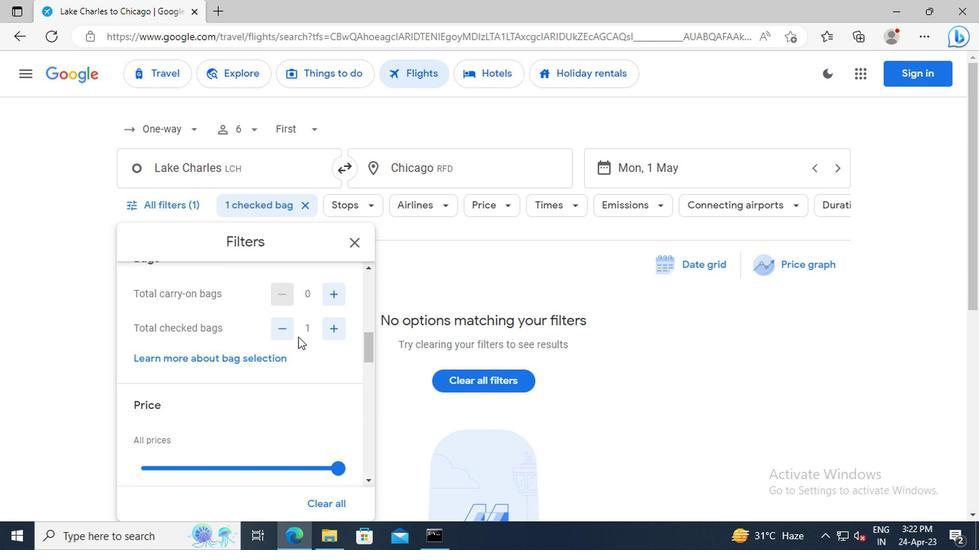 
Action: Mouse scrolled (293, 338) with delta (0, 0)
Screenshot: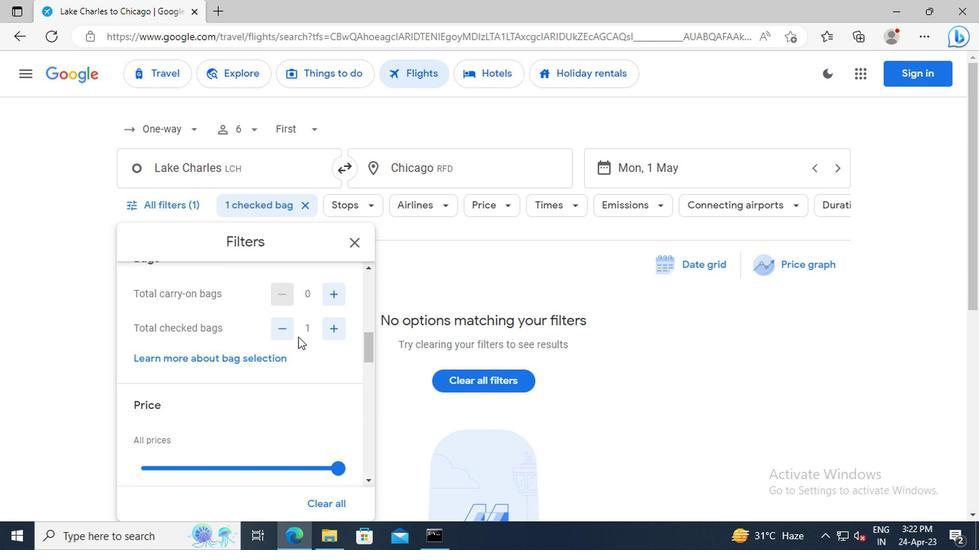 
Action: Mouse scrolled (293, 338) with delta (0, 0)
Screenshot: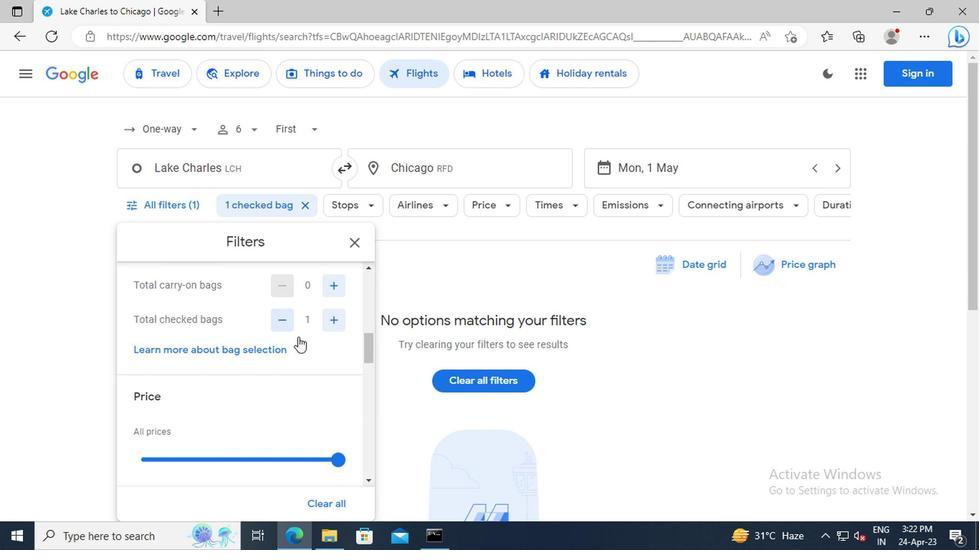 
Action: Mouse moved to (326, 369)
Screenshot: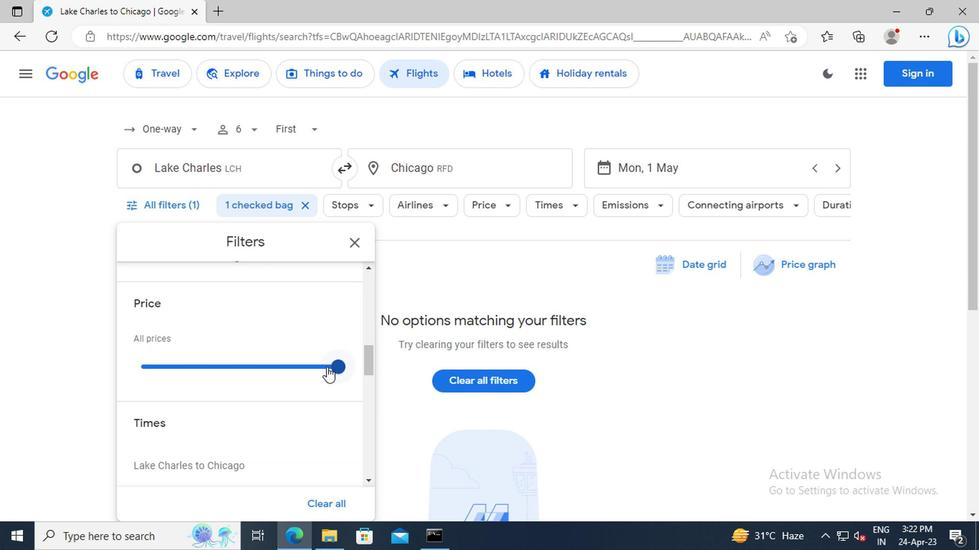 
Action: Mouse pressed left at (326, 369)
Screenshot: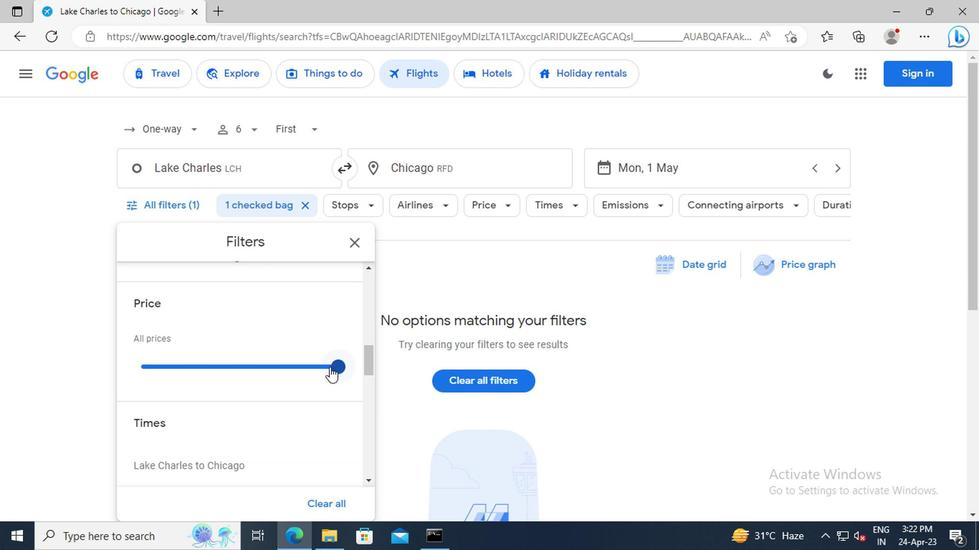 
Action: Mouse moved to (258, 327)
Screenshot: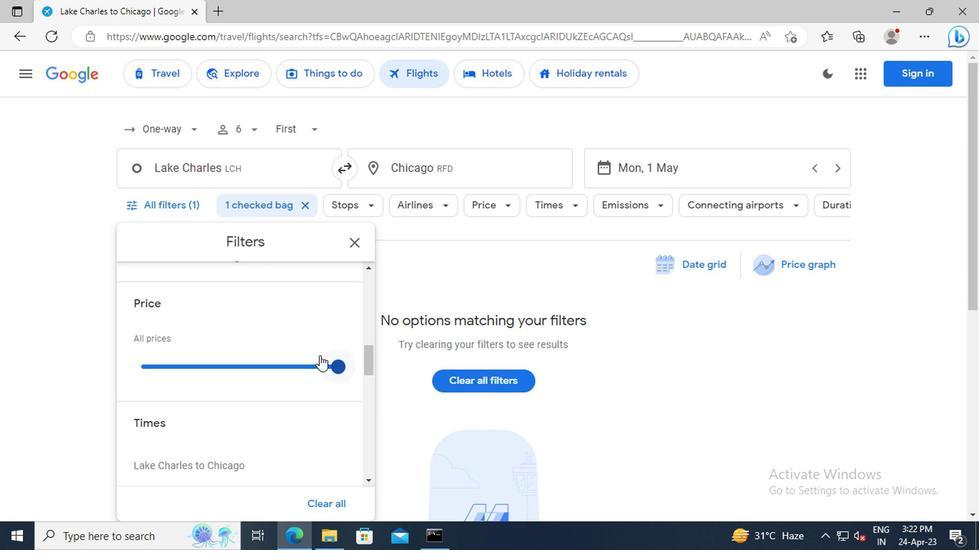 
Action: Mouse scrolled (258, 326) with delta (0, -1)
Screenshot: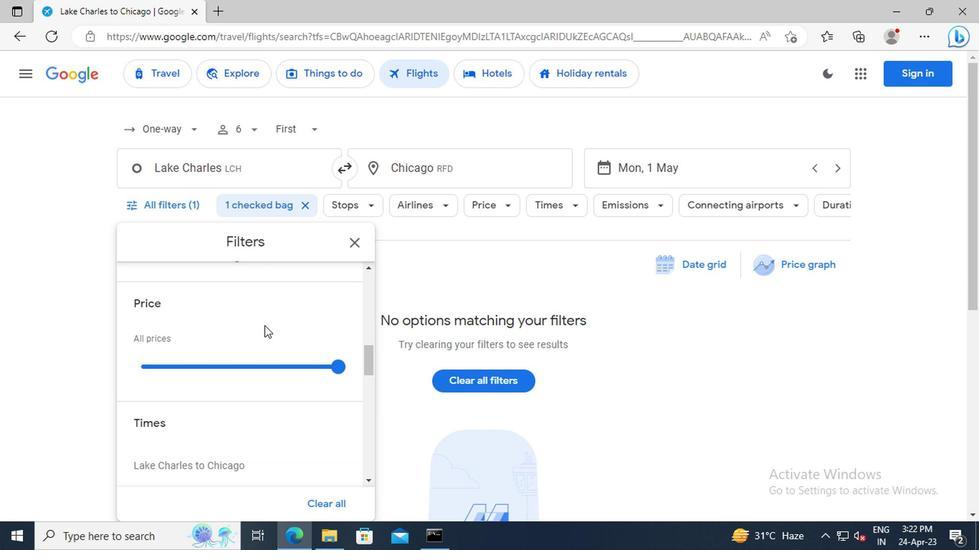 
Action: Mouse scrolled (258, 326) with delta (0, -1)
Screenshot: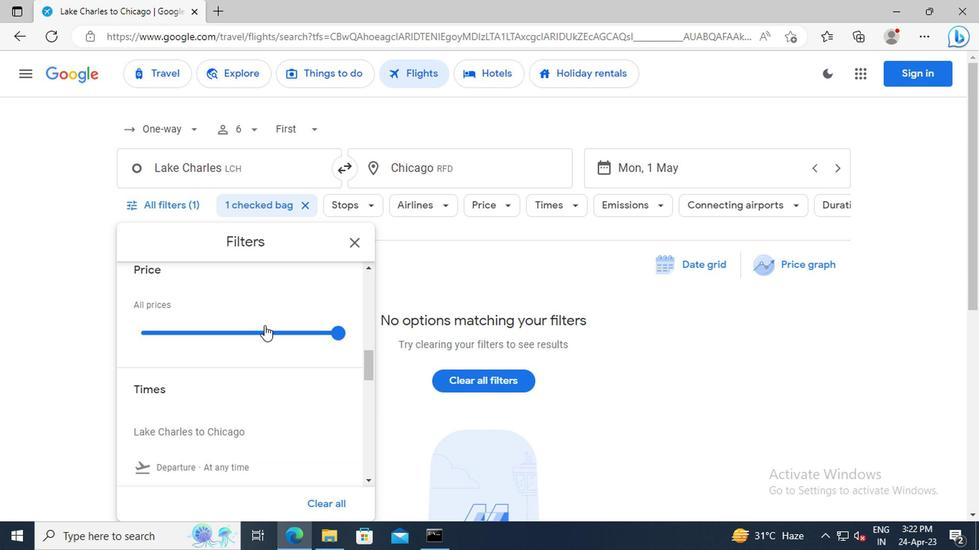 
Action: Mouse scrolled (258, 326) with delta (0, -1)
Screenshot: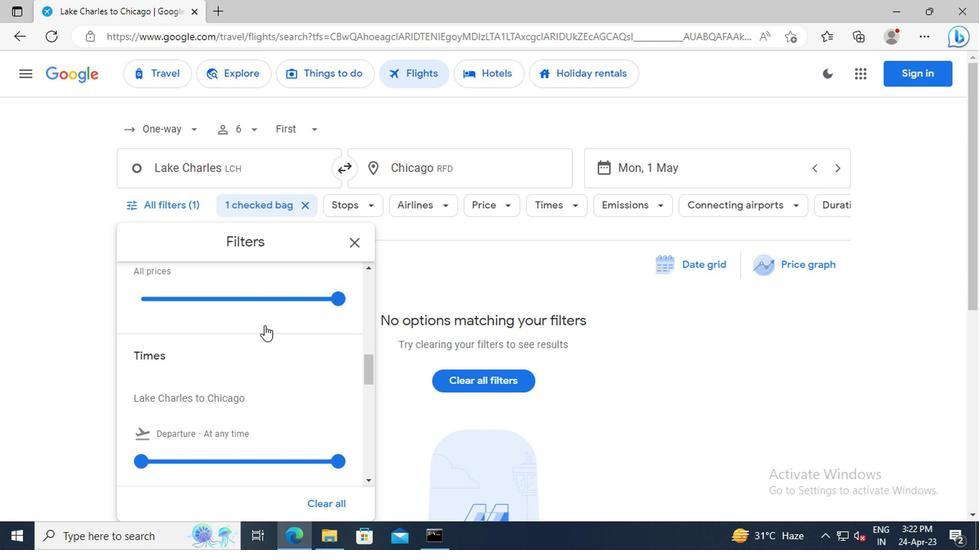 
Action: Mouse scrolled (258, 326) with delta (0, -1)
Screenshot: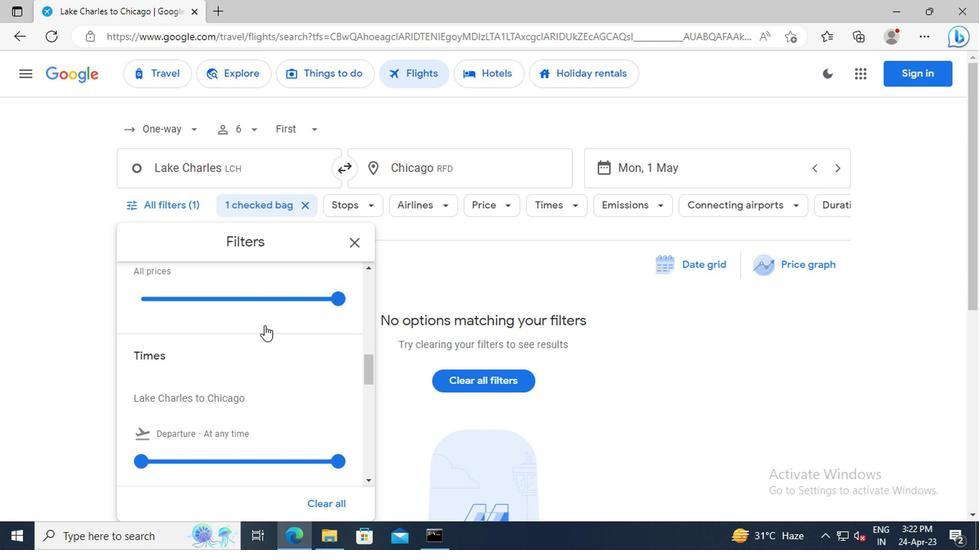 
Action: Mouse scrolled (258, 326) with delta (0, -1)
Screenshot: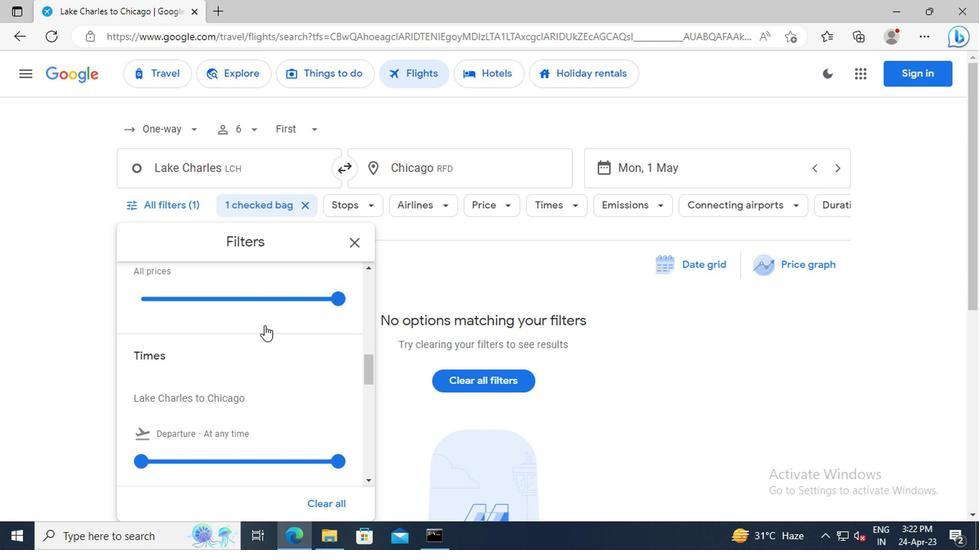 
Action: Mouse moved to (138, 365)
Screenshot: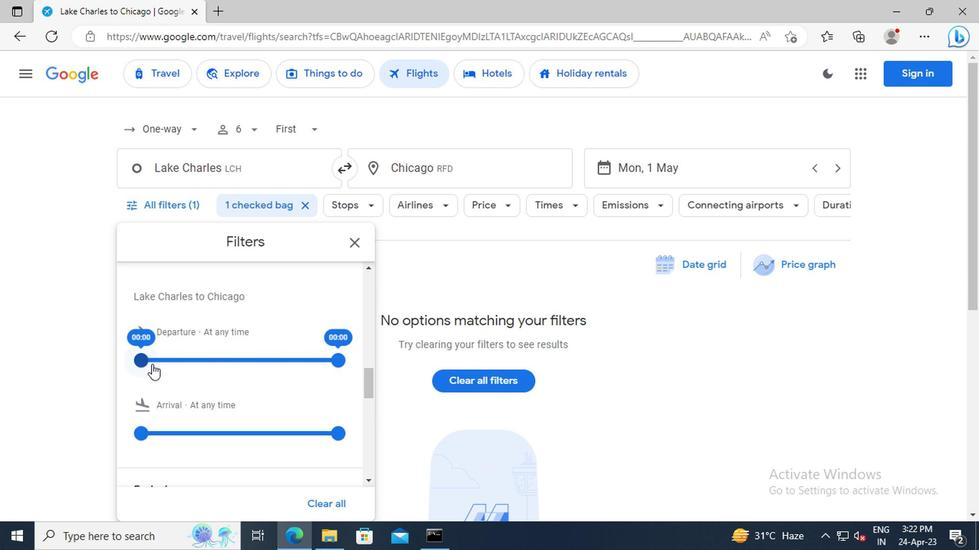 
Action: Mouse pressed left at (138, 365)
Screenshot: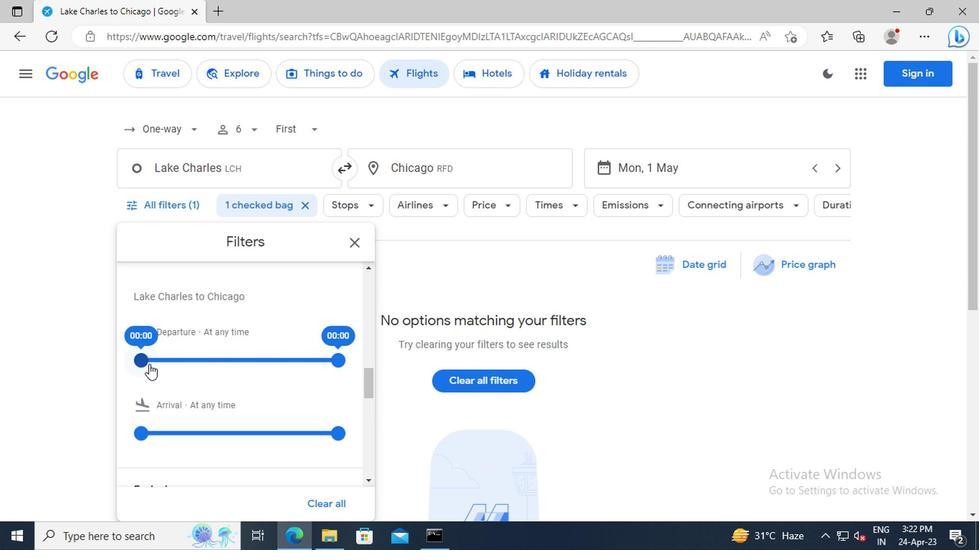 
Action: Mouse moved to (336, 361)
Screenshot: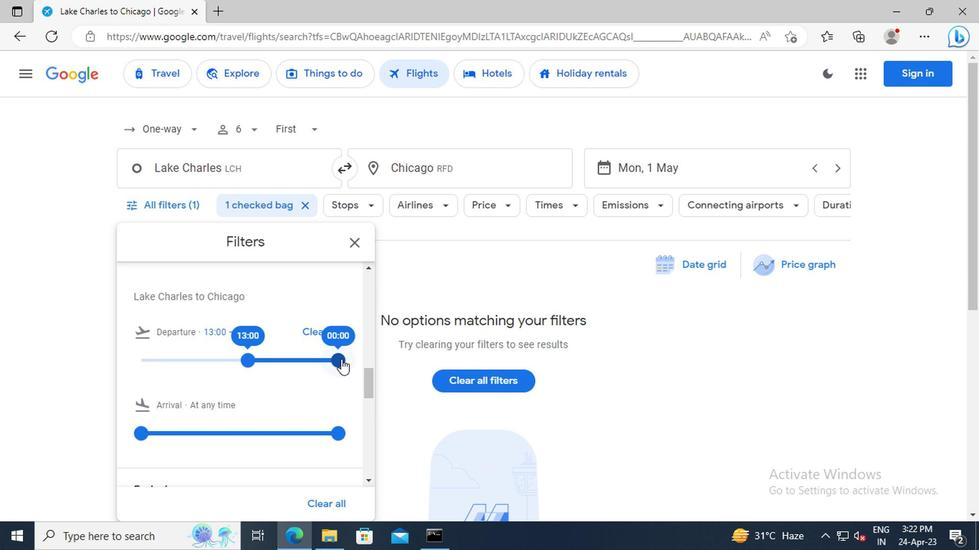 
Action: Mouse pressed left at (336, 361)
Screenshot: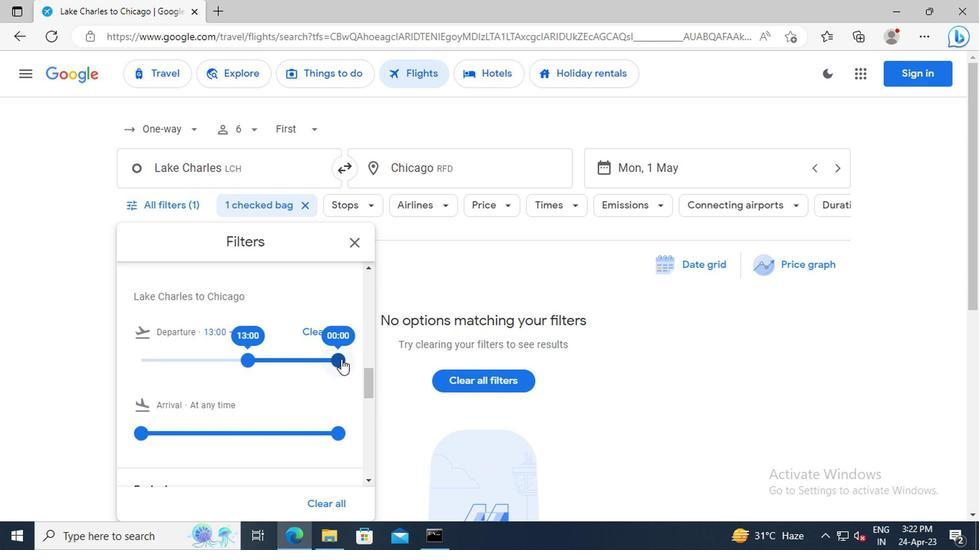 
Action: Mouse moved to (352, 246)
Screenshot: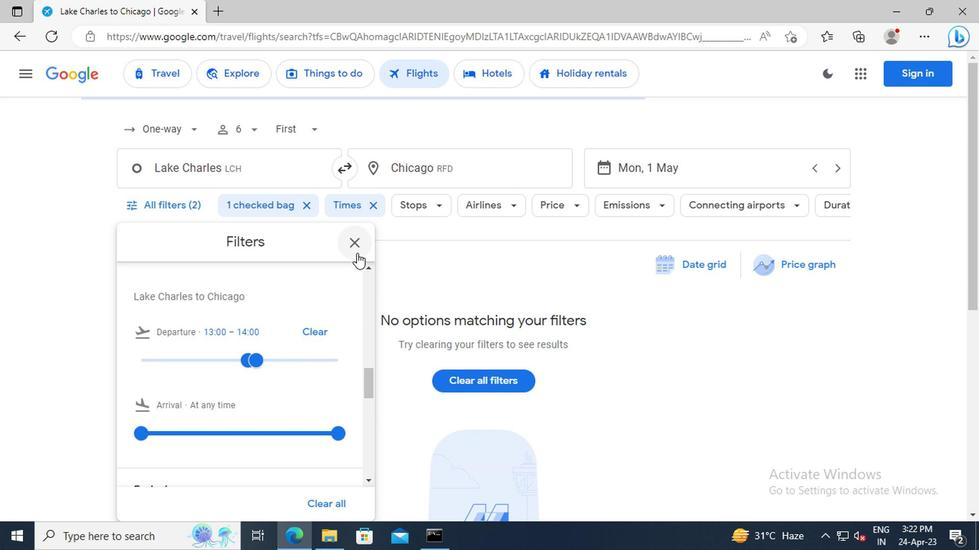 
Action: Mouse pressed left at (352, 246)
Screenshot: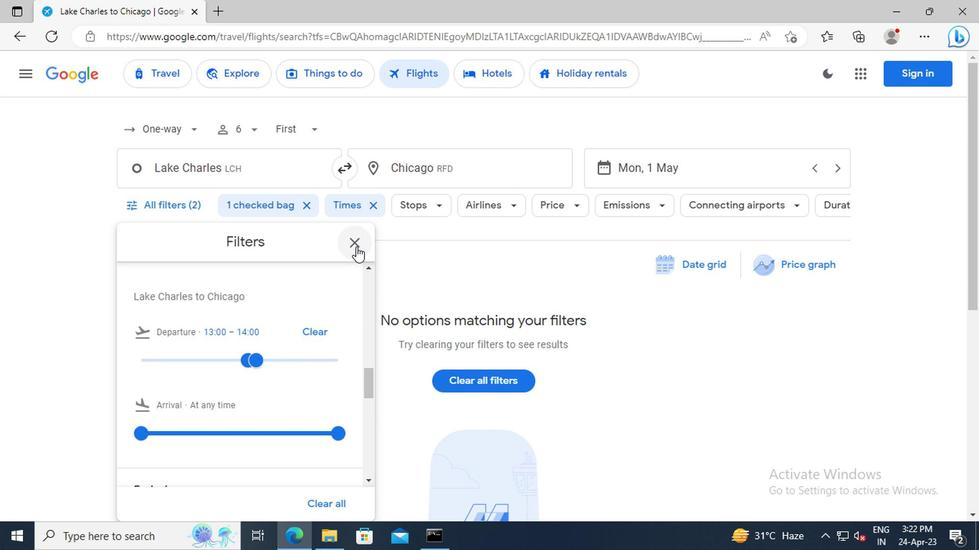 
